 Task: Find connections with filter location Ngawi with filter topic #cybersecuritywith filter profile language German with filter current company Wieden + Kennedy with filter school Joydeep Roy University with filter industry Retail Art Dealers with filter service category Technical with filter keywords title Copywriter
Action: Mouse moved to (94, 45)
Screenshot: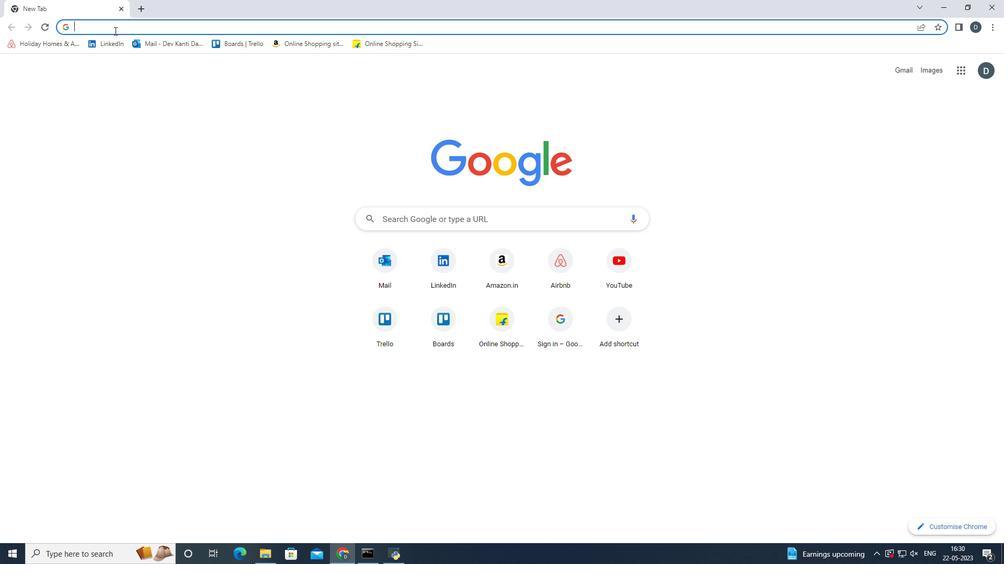 
Action: Mouse pressed left at (94, 45)
Screenshot: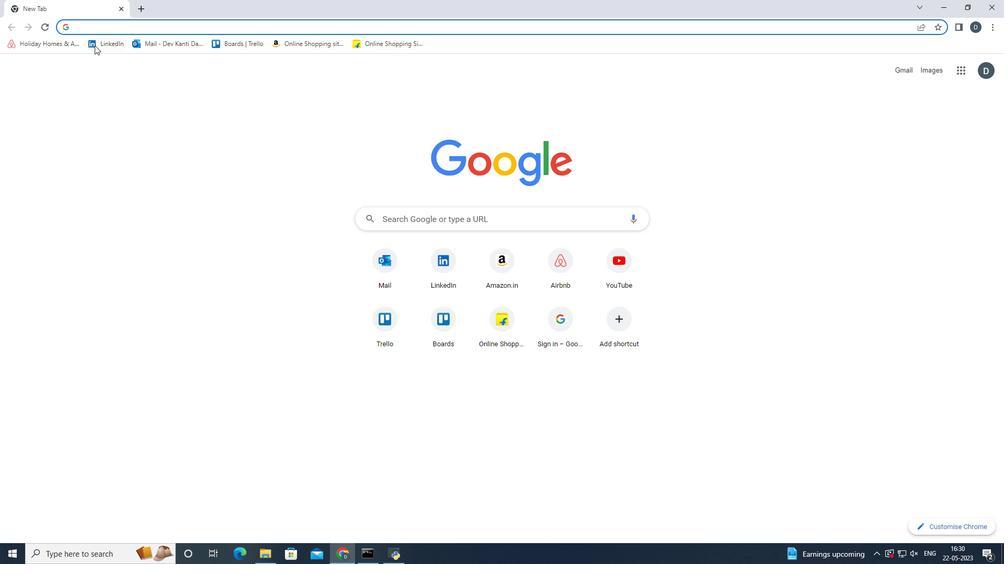 
Action: Mouse moved to (506, 66)
Screenshot: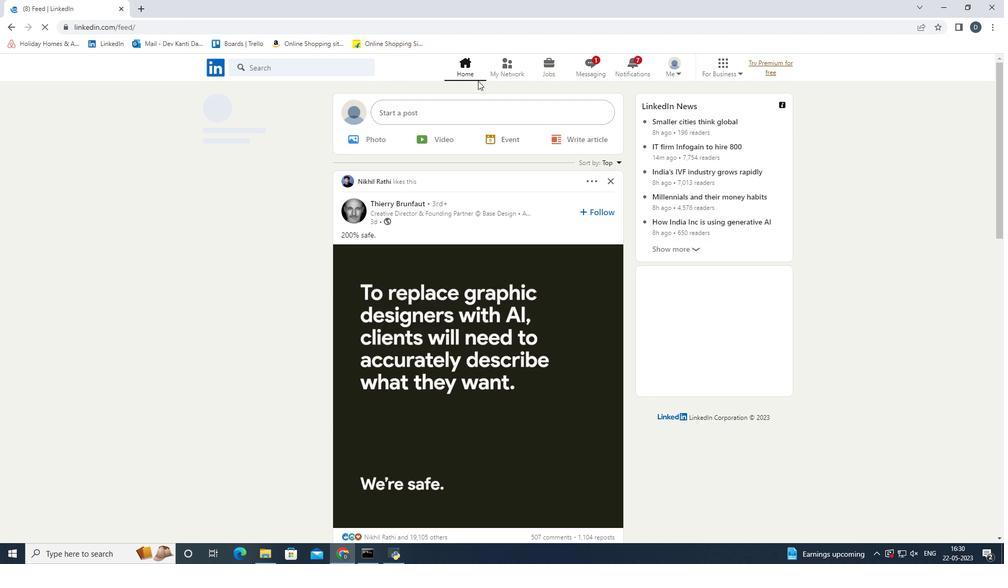 
Action: Mouse pressed left at (506, 66)
Screenshot: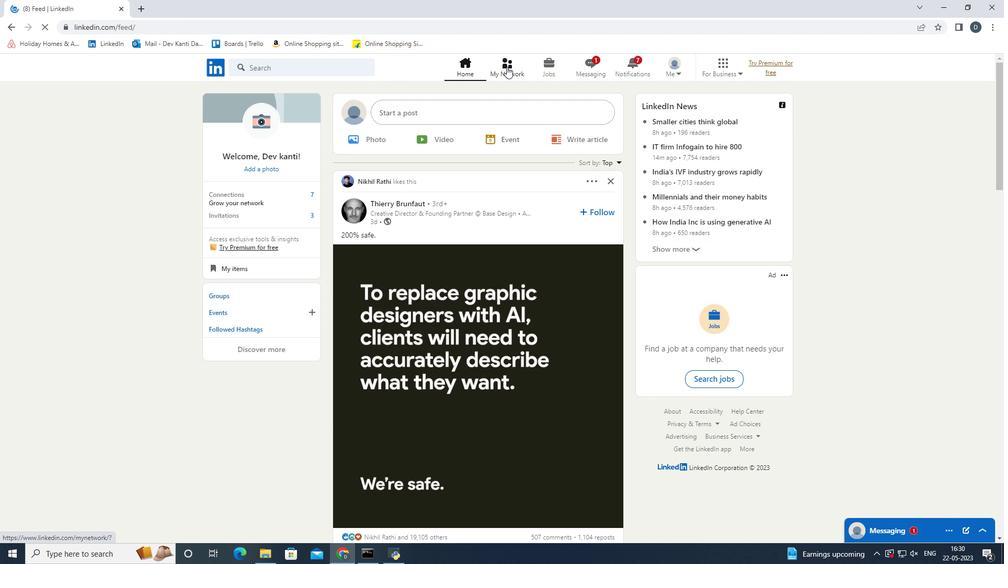 
Action: Mouse moved to (347, 122)
Screenshot: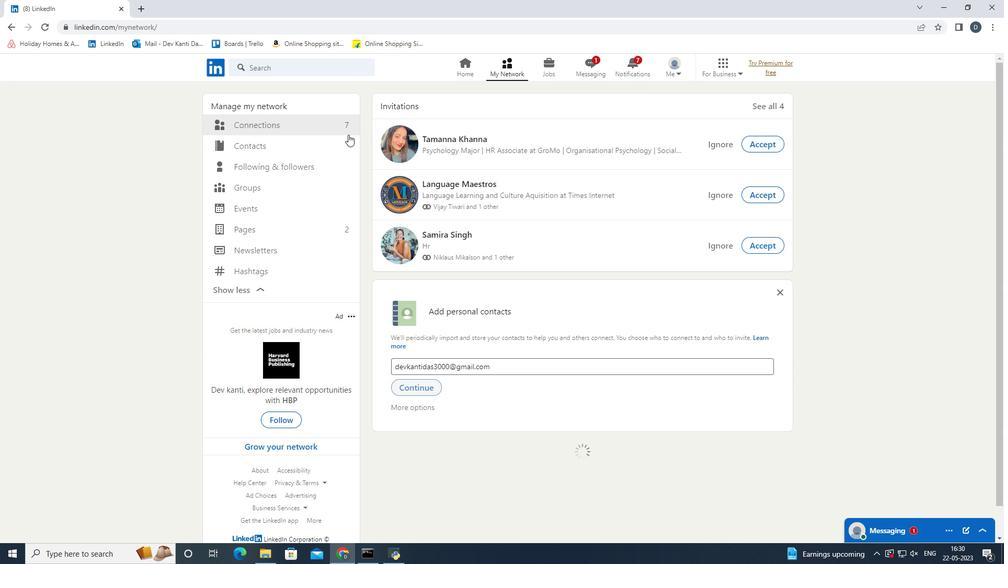
Action: Mouse pressed left at (347, 122)
Screenshot: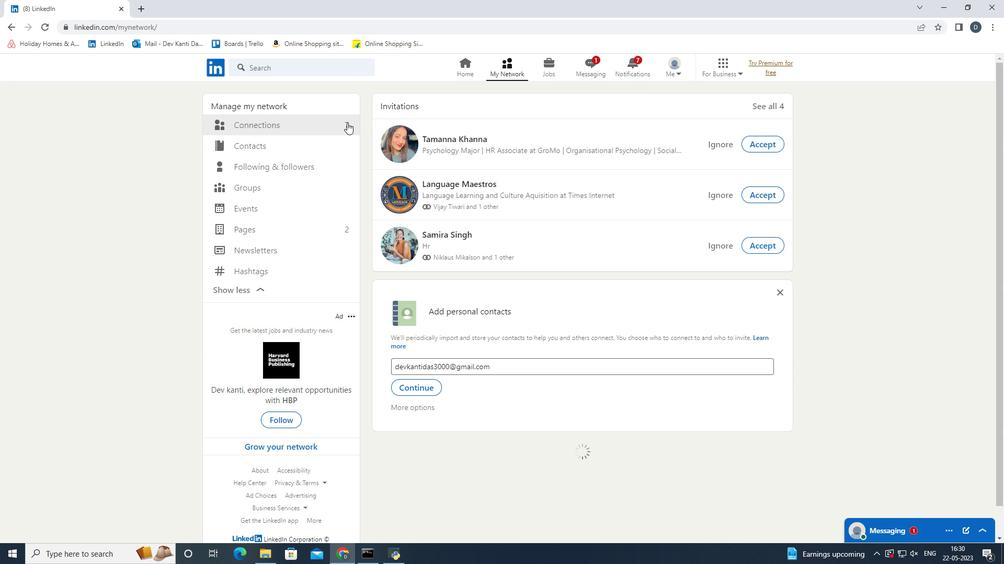 
Action: Mouse moved to (584, 127)
Screenshot: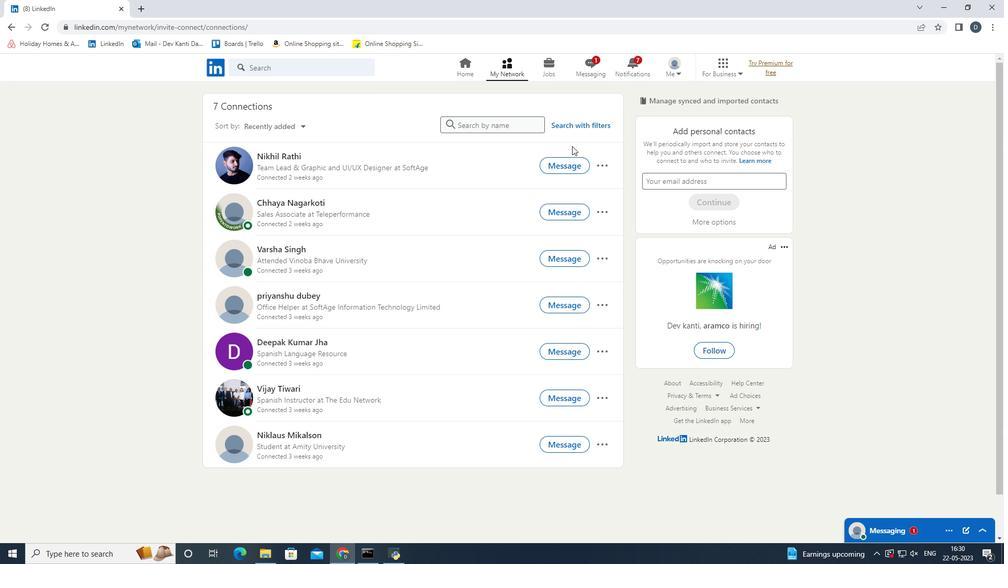 
Action: Mouse pressed left at (584, 127)
Screenshot: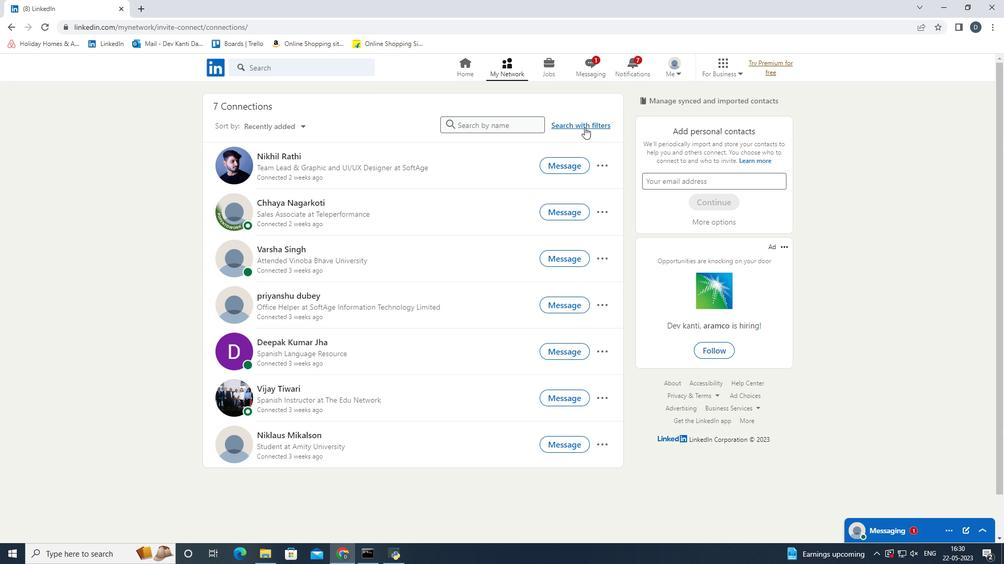
Action: Mouse moved to (530, 96)
Screenshot: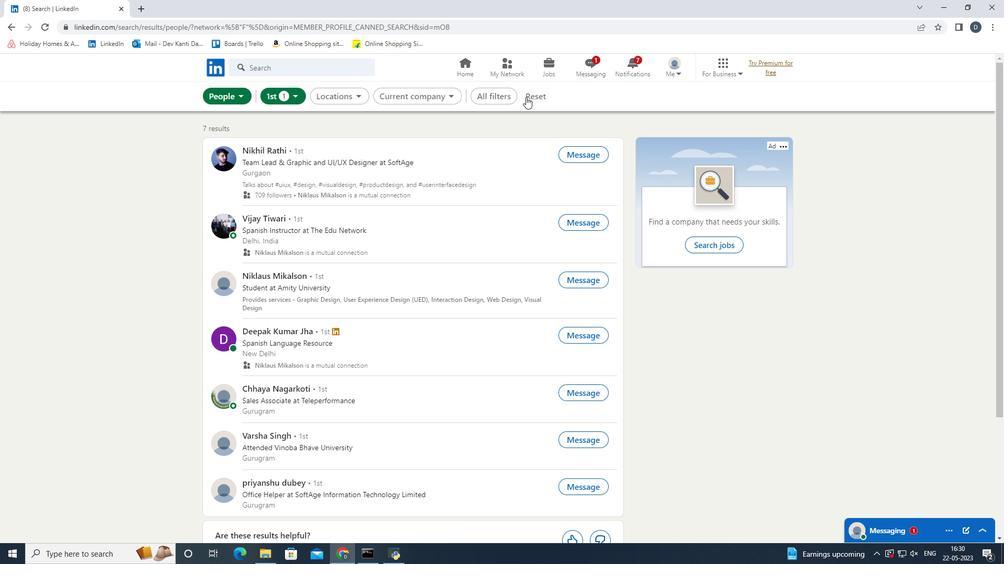 
Action: Mouse pressed left at (530, 96)
Screenshot: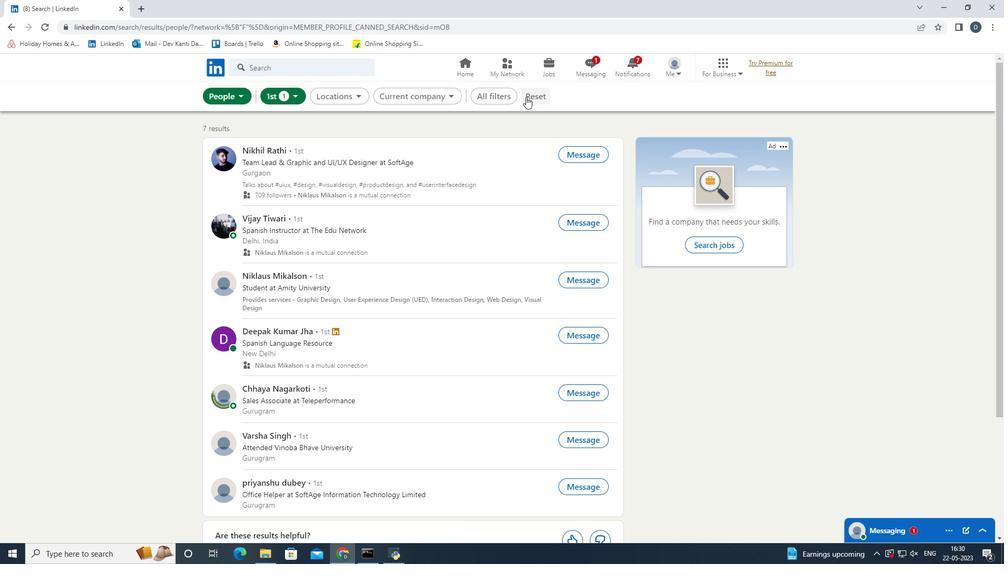 
Action: Mouse moved to (504, 98)
Screenshot: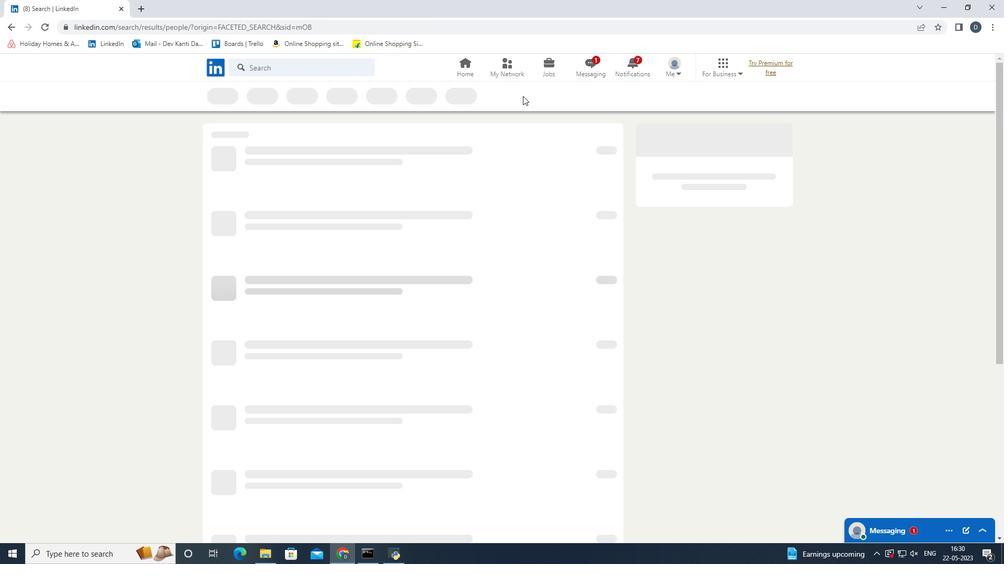 
Action: Mouse pressed left at (504, 98)
Screenshot: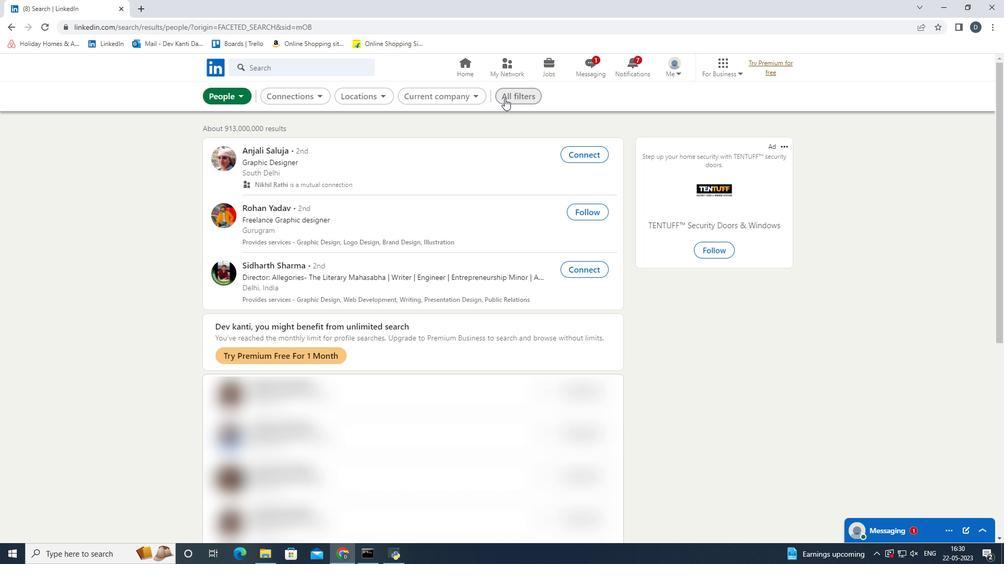 
Action: Mouse moved to (842, 266)
Screenshot: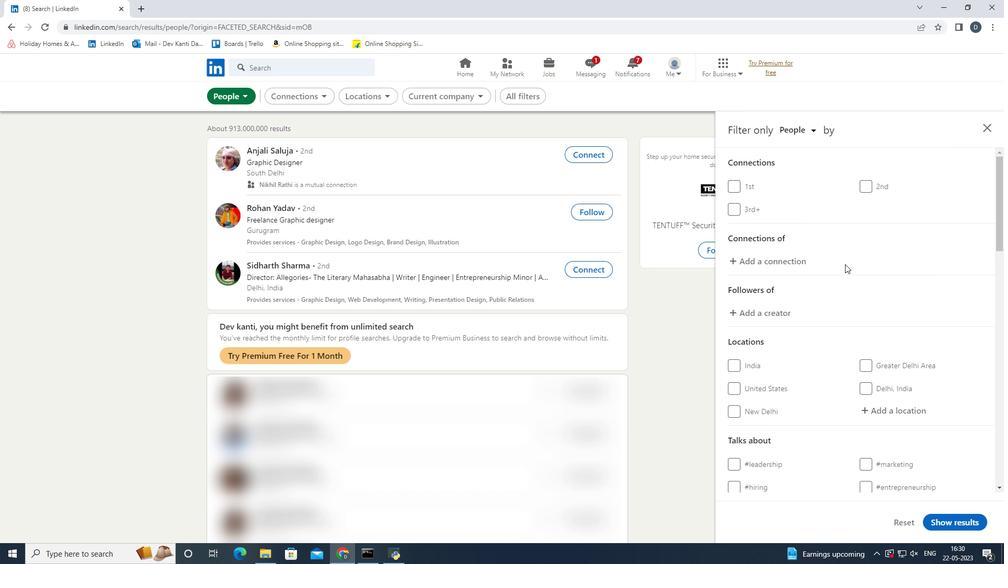 
Action: Mouse scrolled (842, 266) with delta (0, 0)
Screenshot: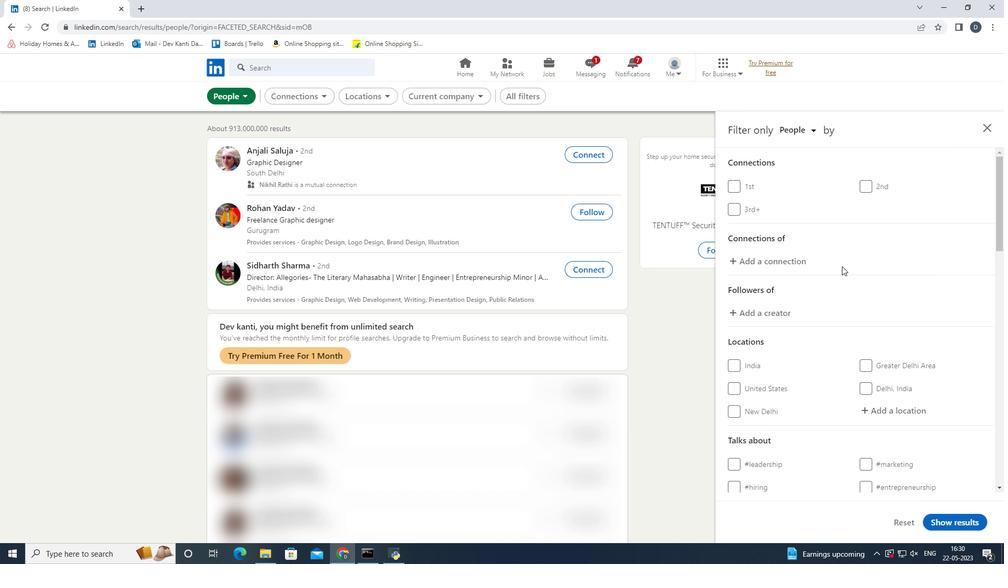 
Action: Mouse scrolled (842, 266) with delta (0, 0)
Screenshot: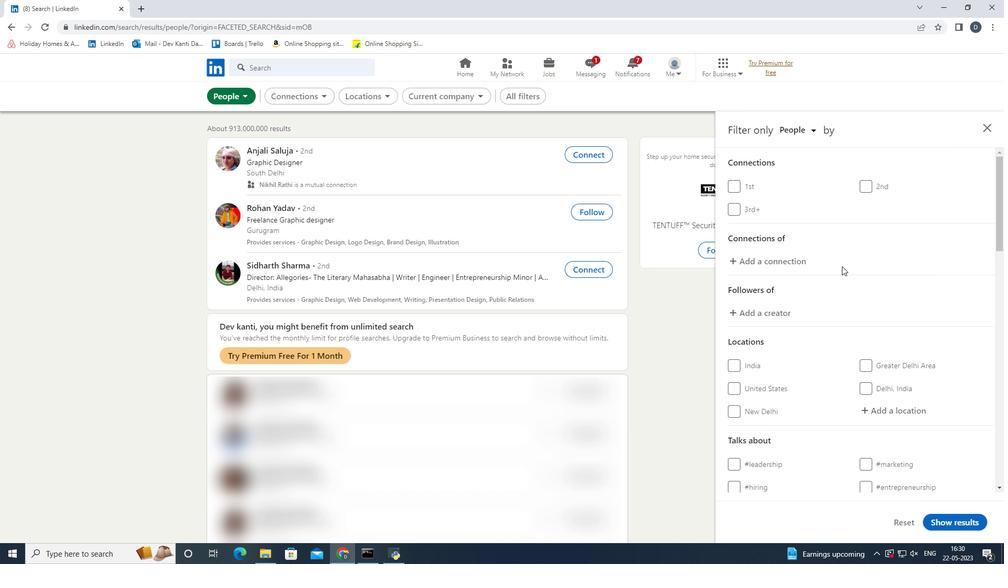 
Action: Mouse moved to (876, 301)
Screenshot: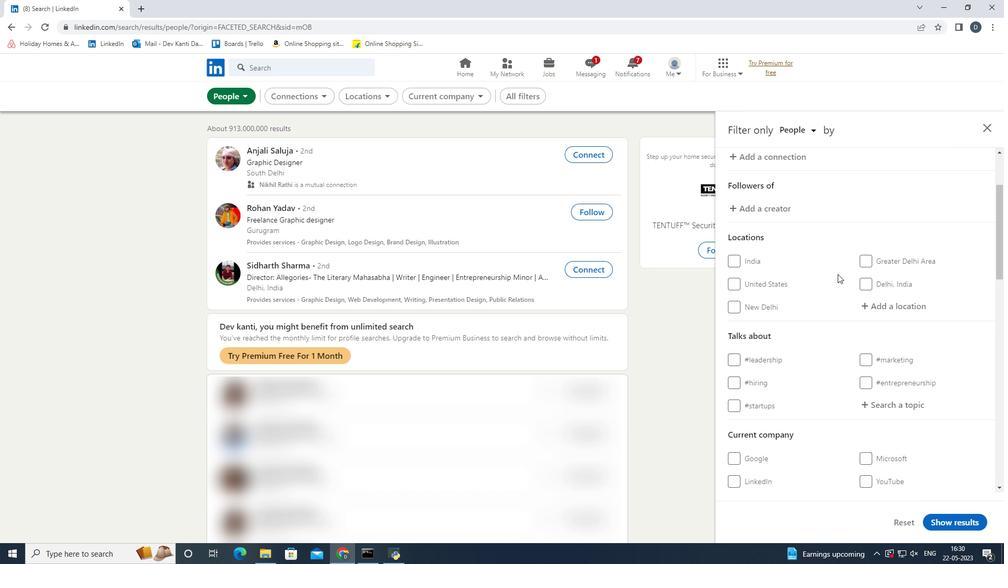 
Action: Mouse pressed left at (876, 301)
Screenshot: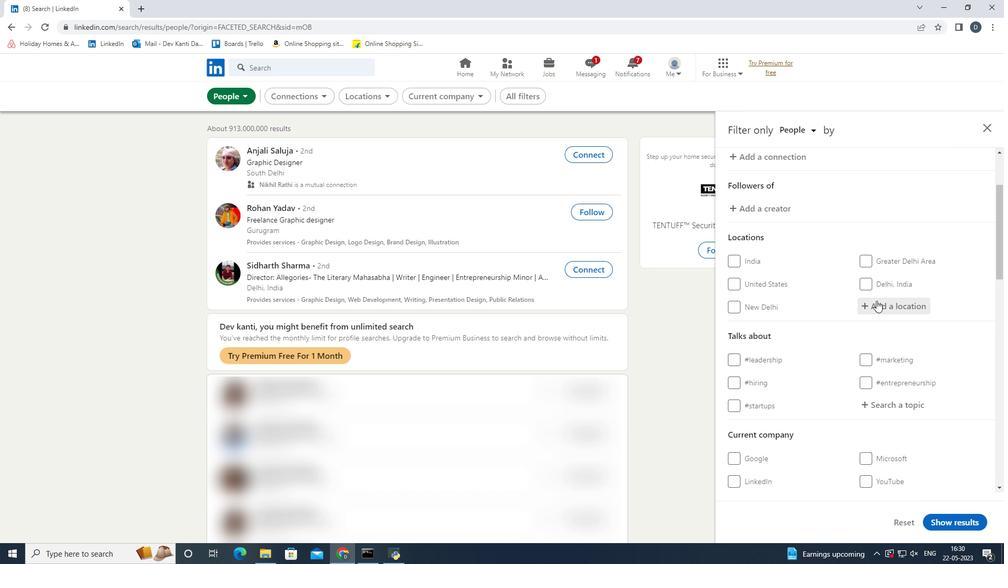 
Action: Key pressed <Key.shift>Ngawi
Screenshot: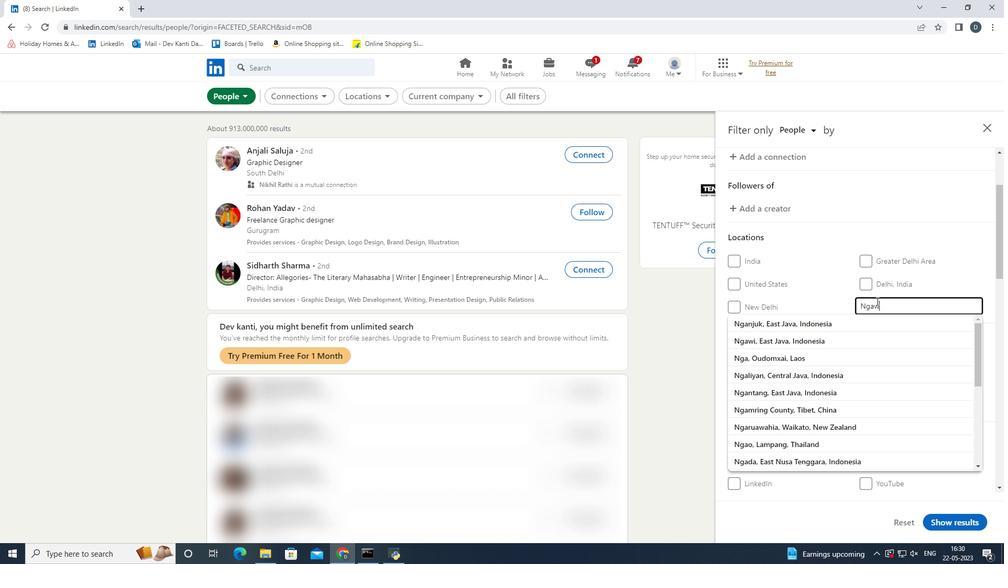 
Action: Mouse moved to (866, 319)
Screenshot: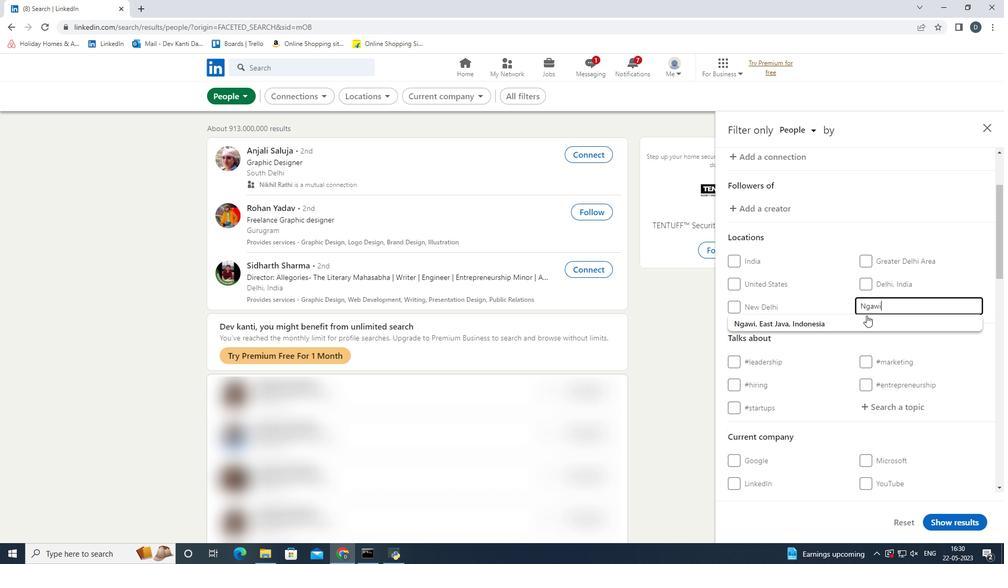 
Action: Mouse pressed left at (866, 319)
Screenshot: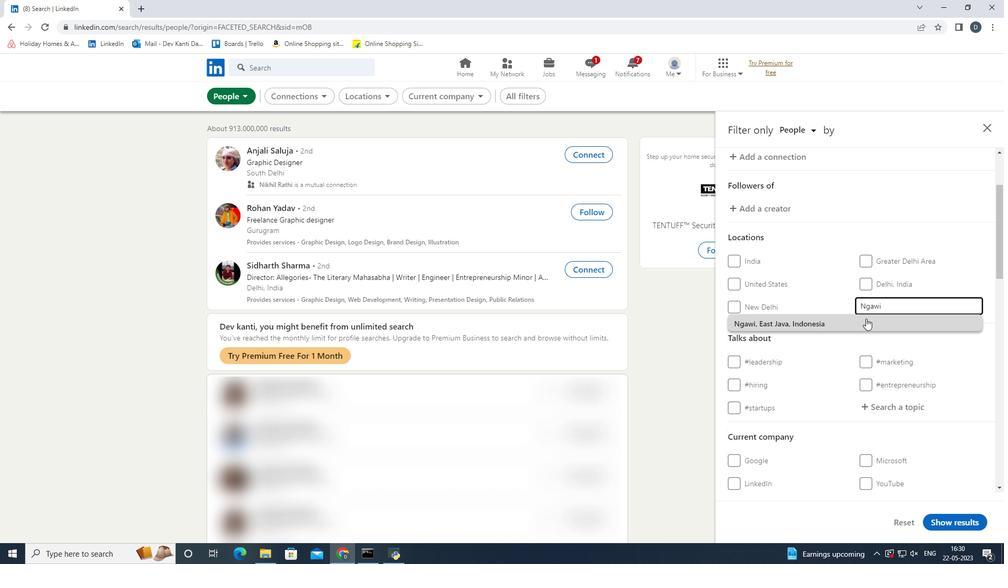 
Action: Mouse moved to (866, 322)
Screenshot: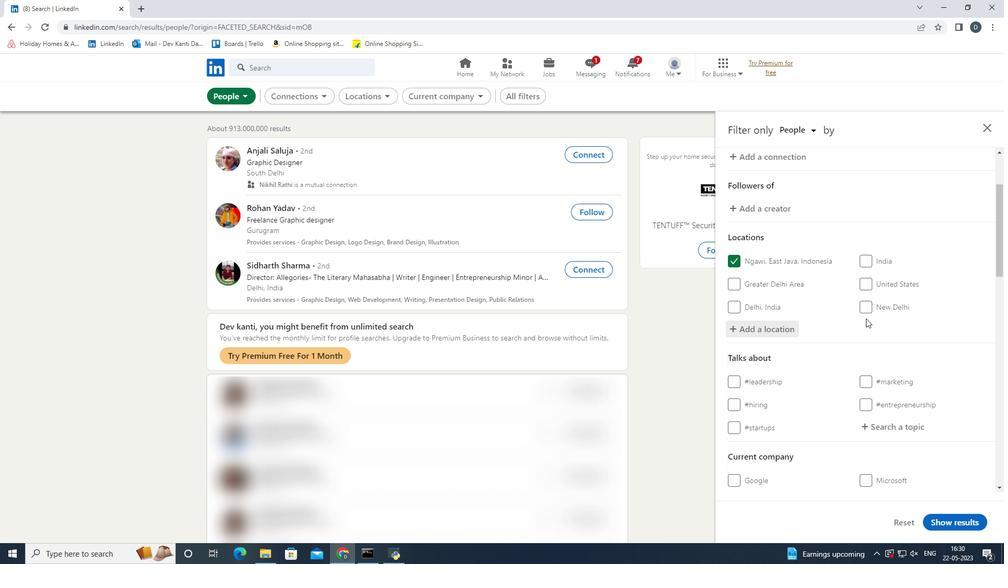 
Action: Mouse scrolled (866, 322) with delta (0, 0)
Screenshot: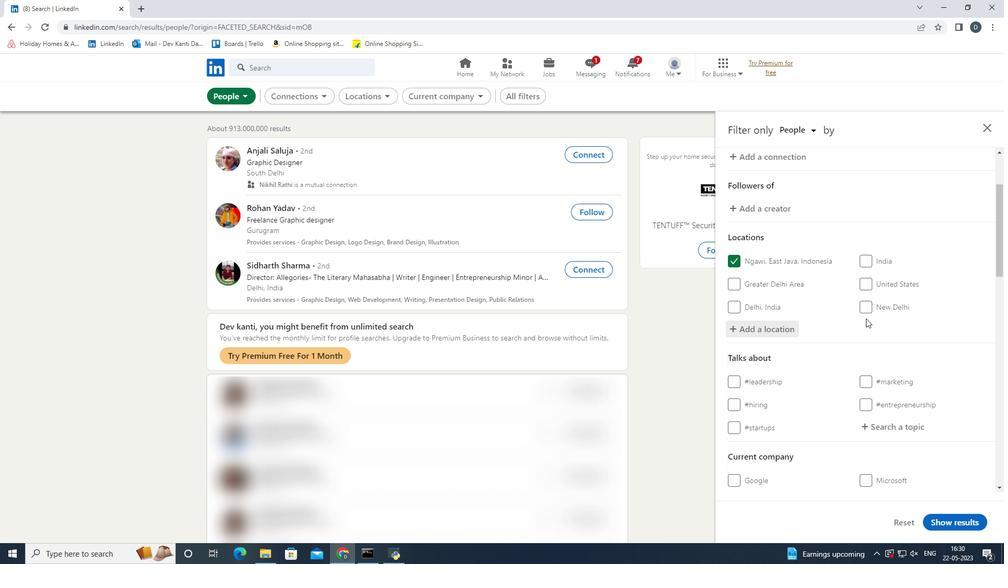
Action: Mouse scrolled (866, 322) with delta (0, 0)
Screenshot: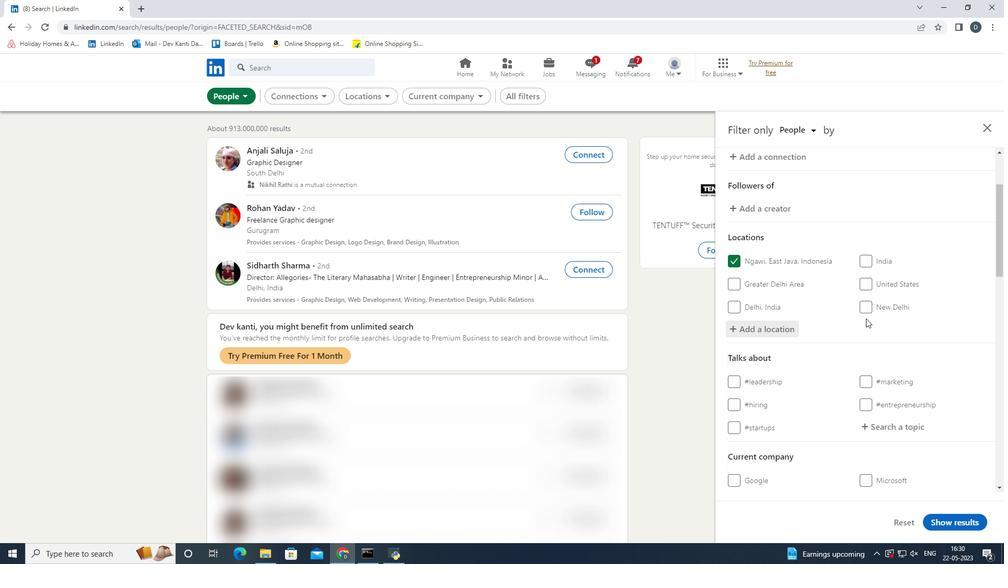 
Action: Mouse moved to (876, 322)
Screenshot: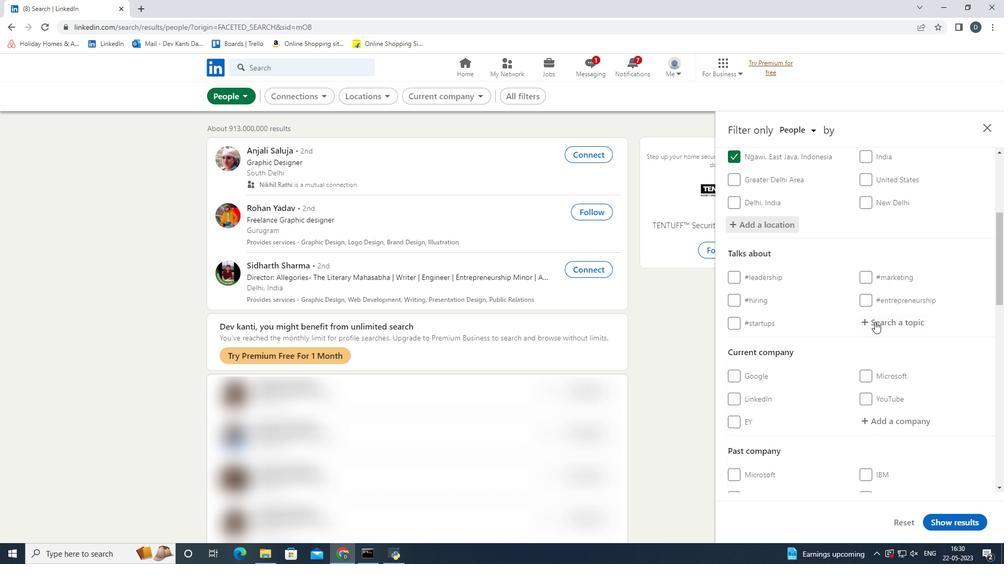 
Action: Mouse pressed left at (876, 322)
Screenshot: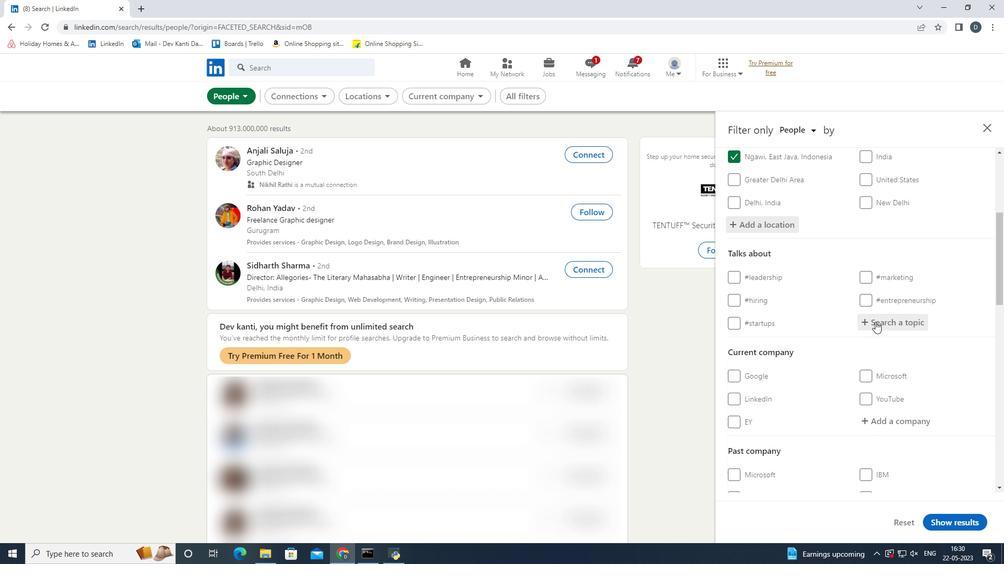 
Action: Key pressed cybersecurity
Screenshot: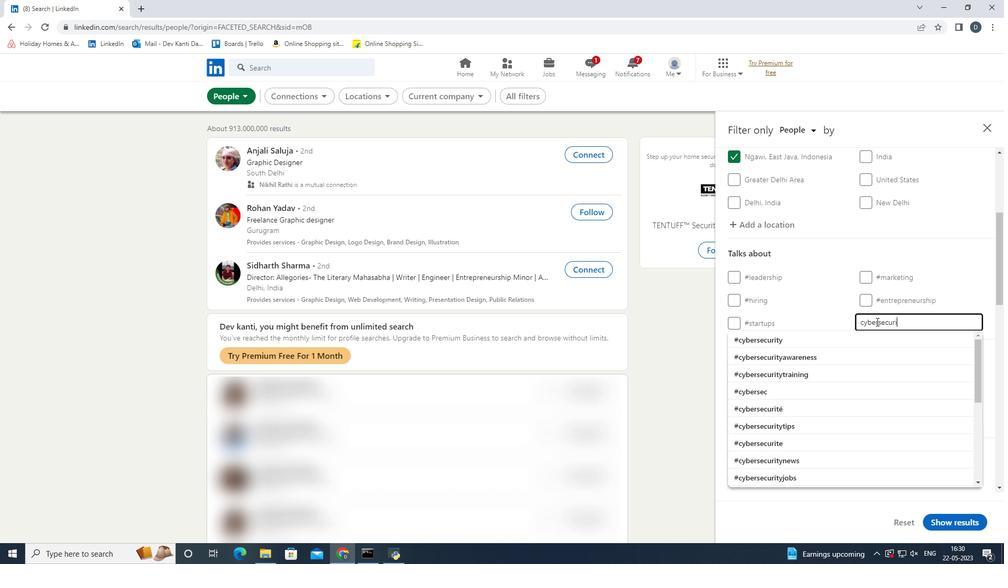 
Action: Mouse moved to (824, 333)
Screenshot: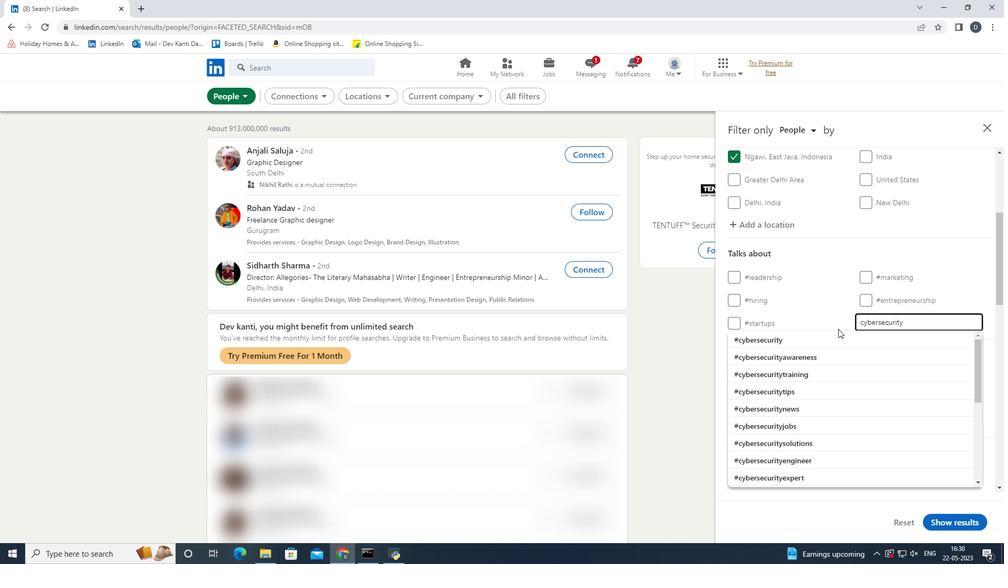 
Action: Mouse pressed left at (824, 333)
Screenshot: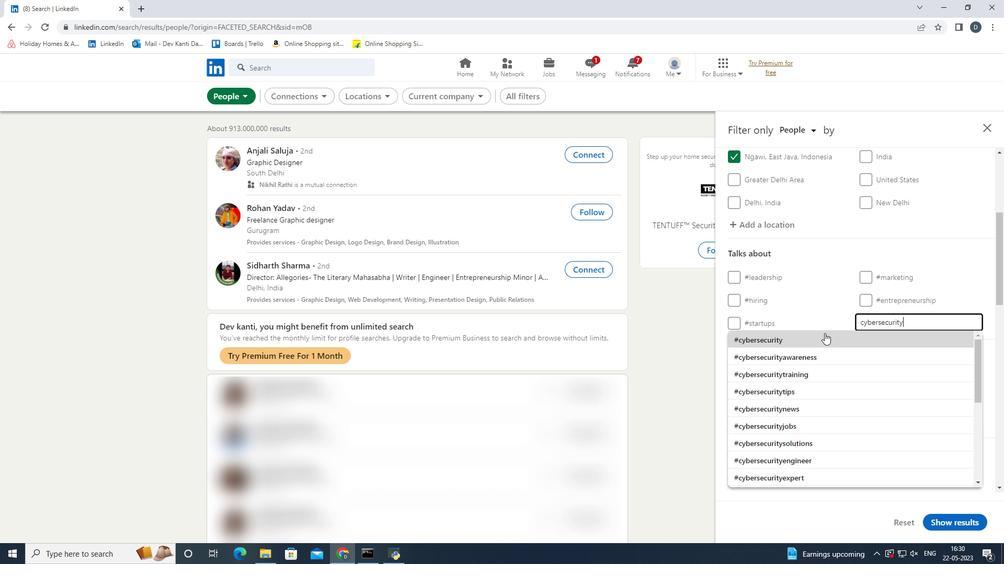 
Action: Mouse scrolled (824, 333) with delta (0, 0)
Screenshot: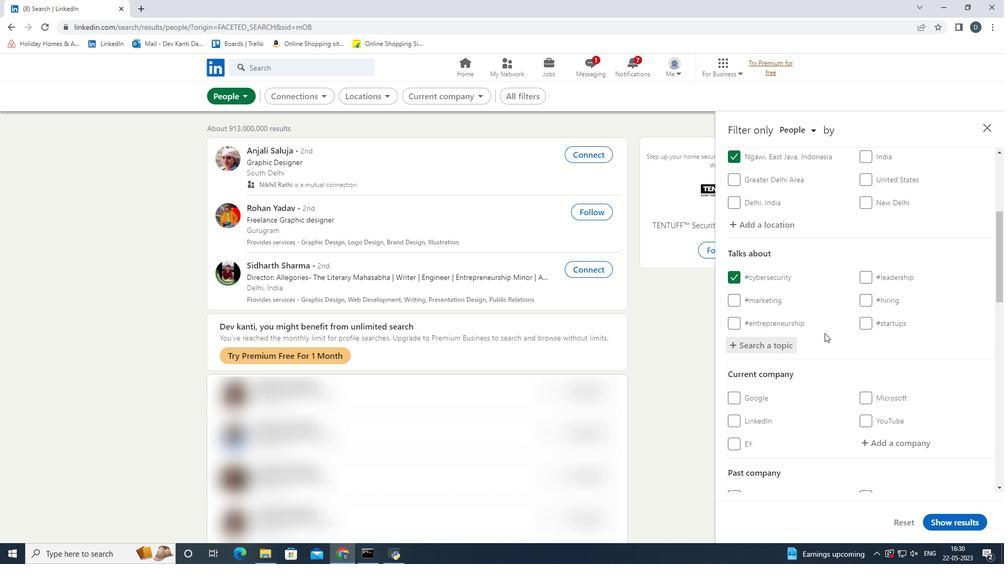 
Action: Mouse scrolled (824, 333) with delta (0, 0)
Screenshot: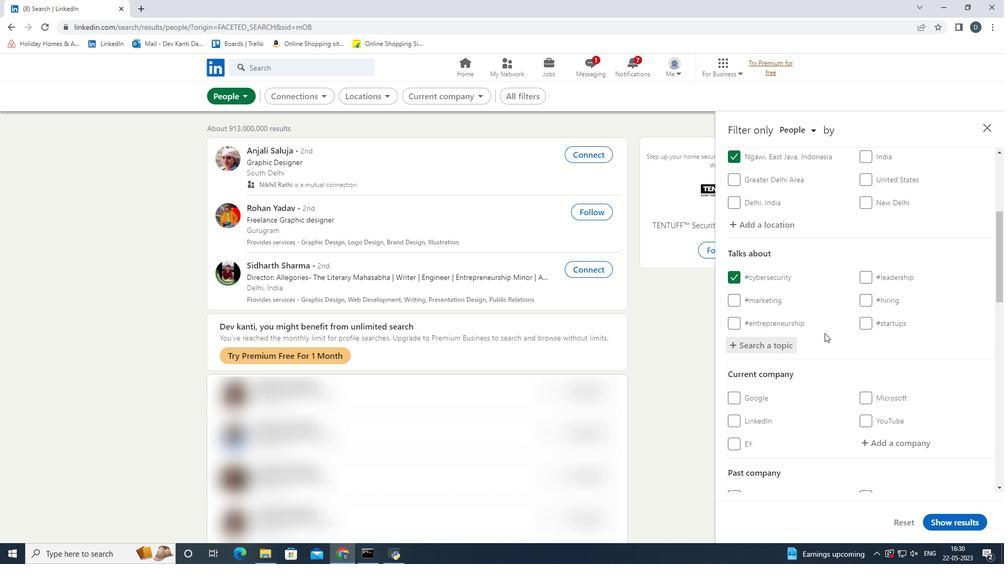 
Action: Mouse scrolled (824, 333) with delta (0, 0)
Screenshot: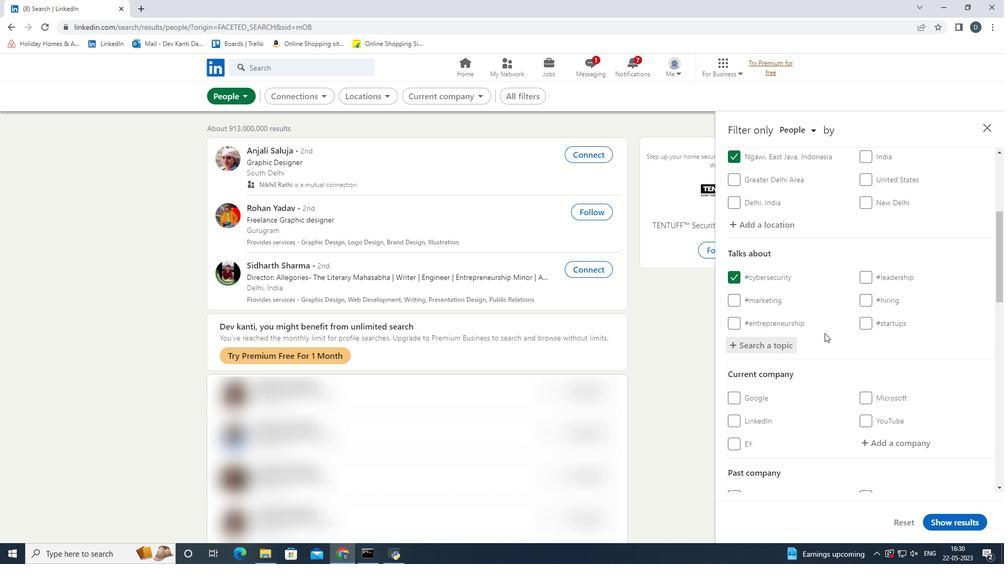 
Action: Mouse scrolled (824, 333) with delta (0, 0)
Screenshot: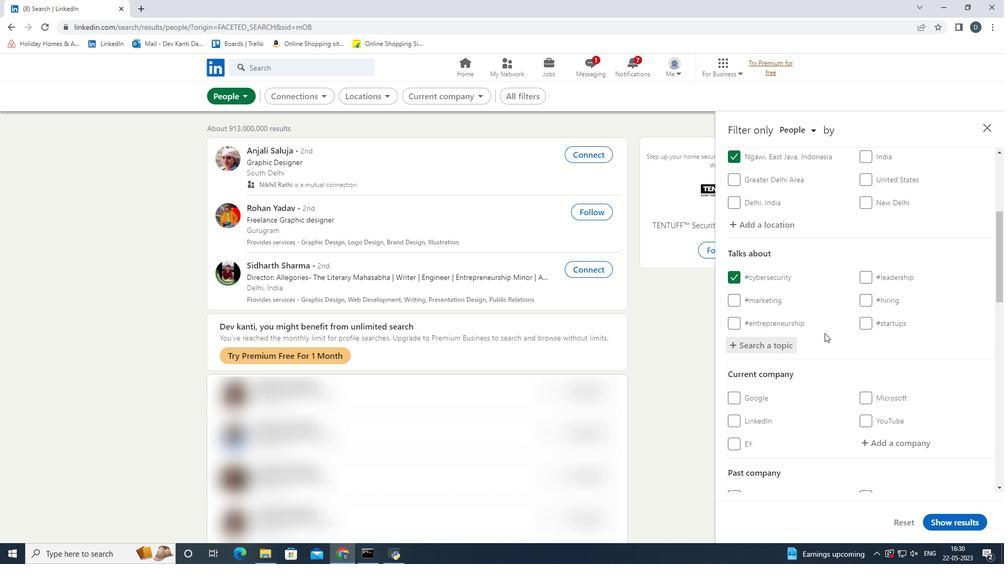 
Action: Mouse scrolled (824, 333) with delta (0, 0)
Screenshot: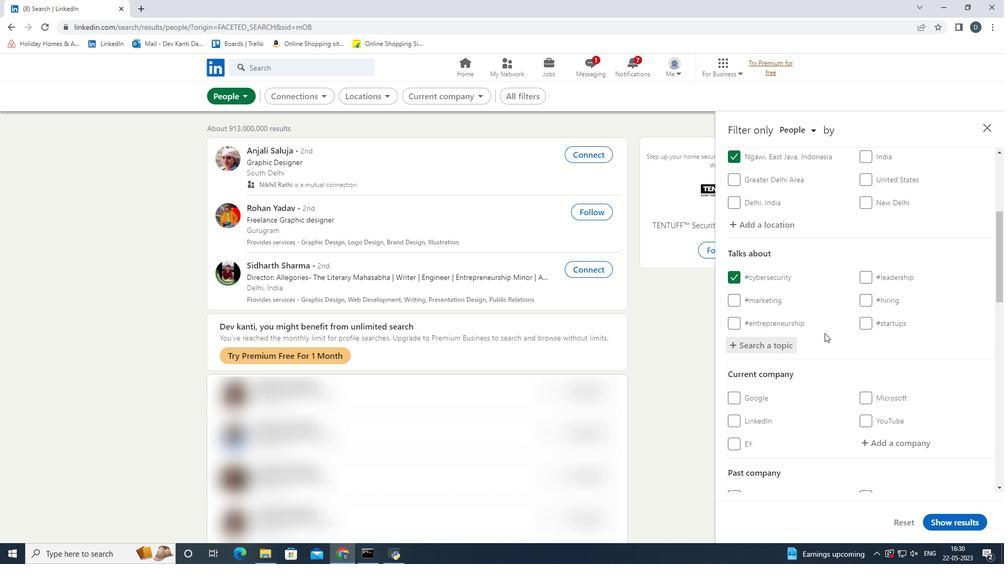 
Action: Mouse scrolled (824, 333) with delta (0, 0)
Screenshot: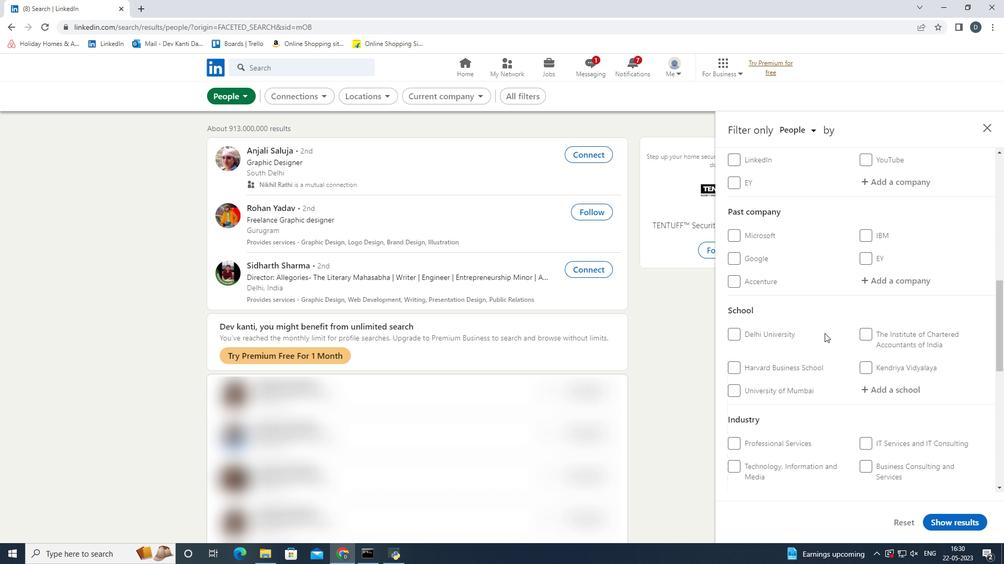 
Action: Mouse scrolled (824, 333) with delta (0, 0)
Screenshot: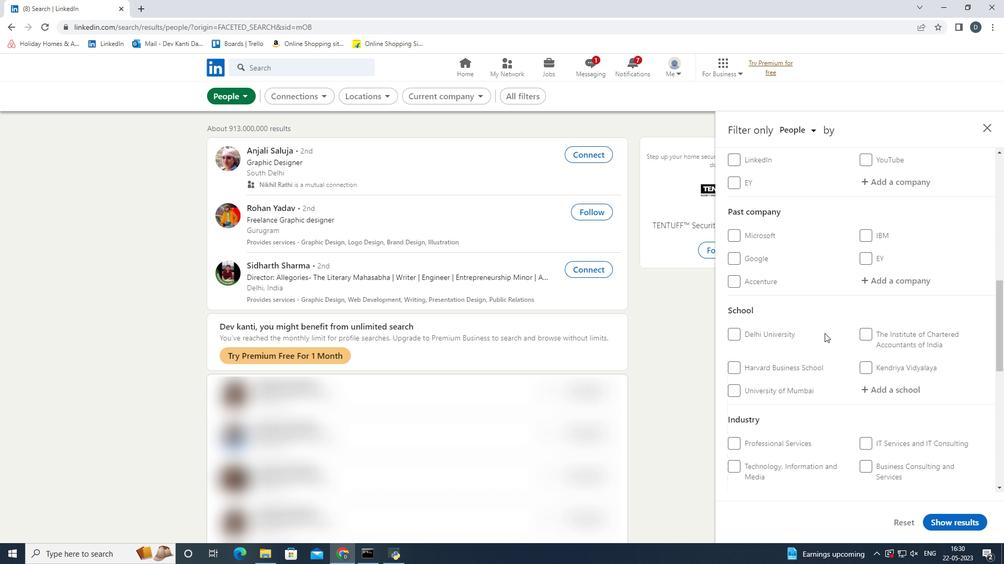 
Action: Mouse scrolled (824, 333) with delta (0, 0)
Screenshot: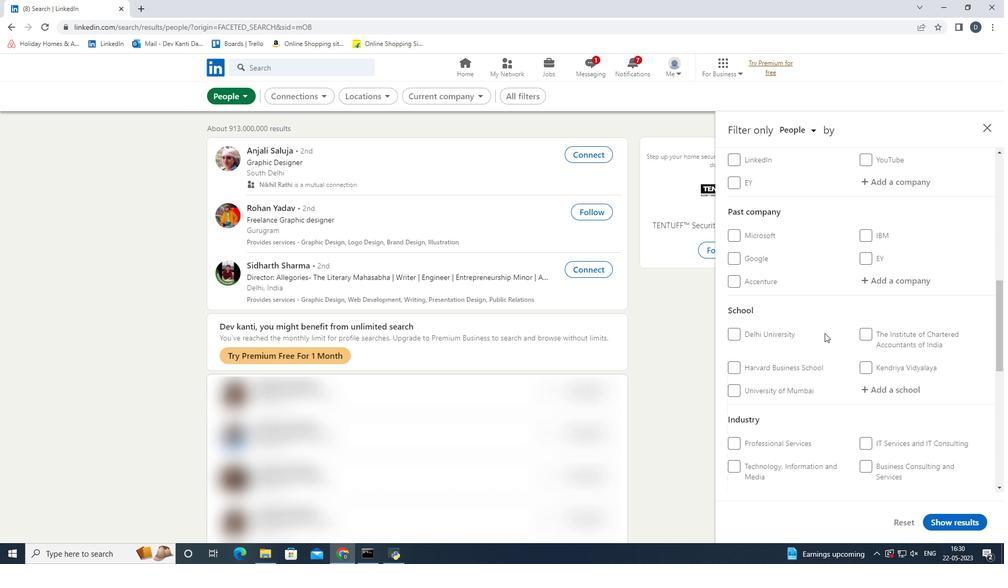 
Action: Mouse scrolled (824, 333) with delta (0, 0)
Screenshot: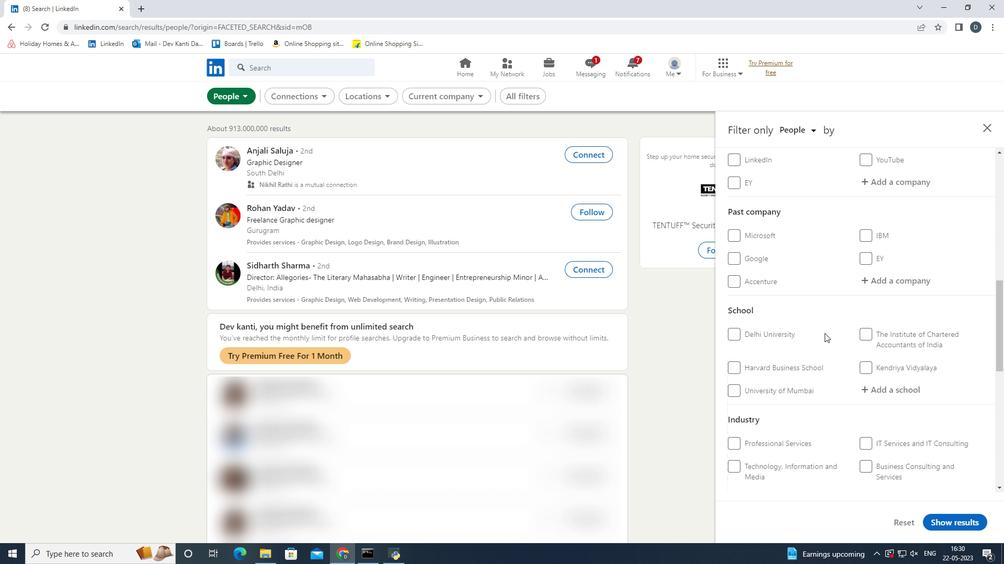 
Action: Mouse scrolled (824, 333) with delta (0, 0)
Screenshot: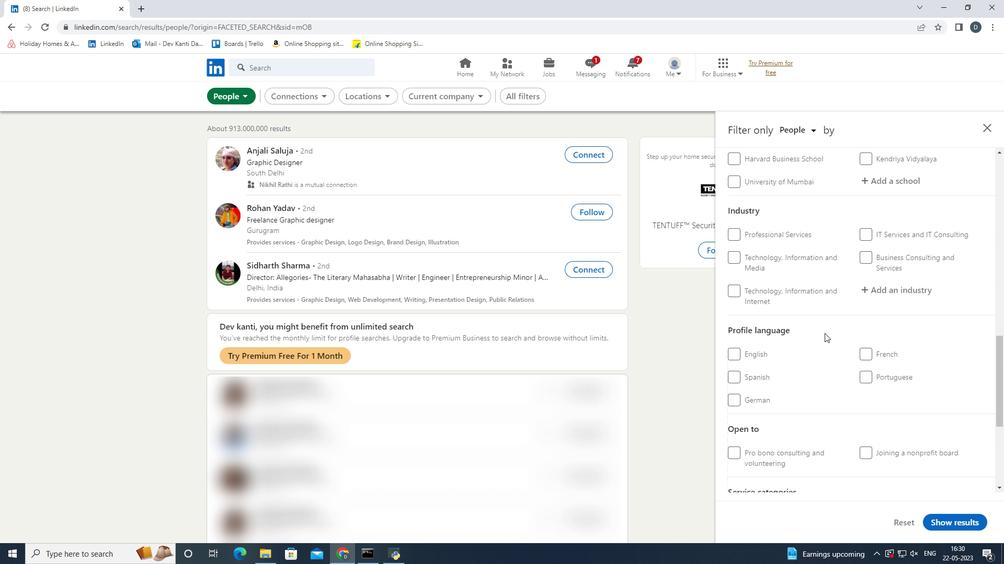 
Action: Mouse scrolled (824, 333) with delta (0, 0)
Screenshot: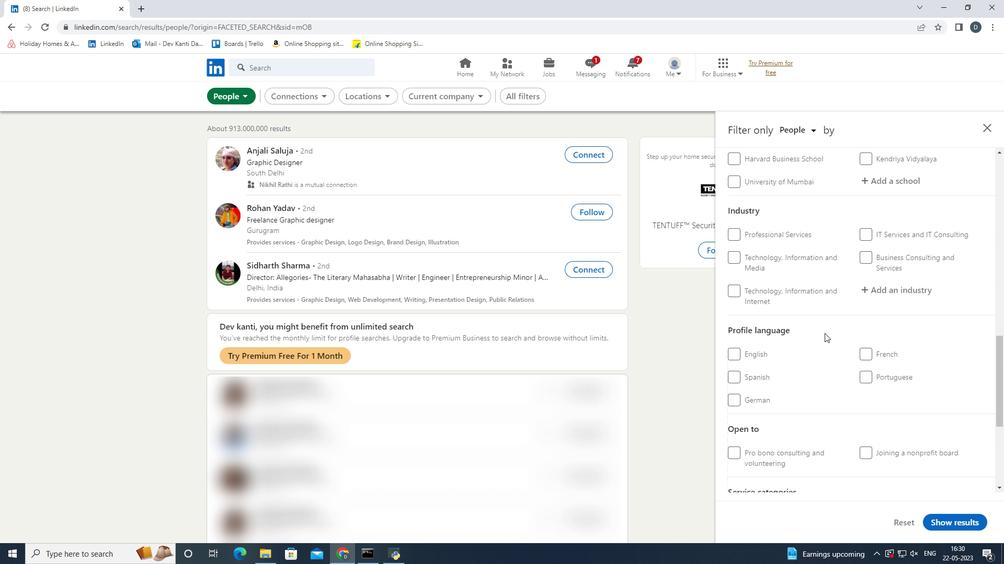 
Action: Mouse moved to (753, 296)
Screenshot: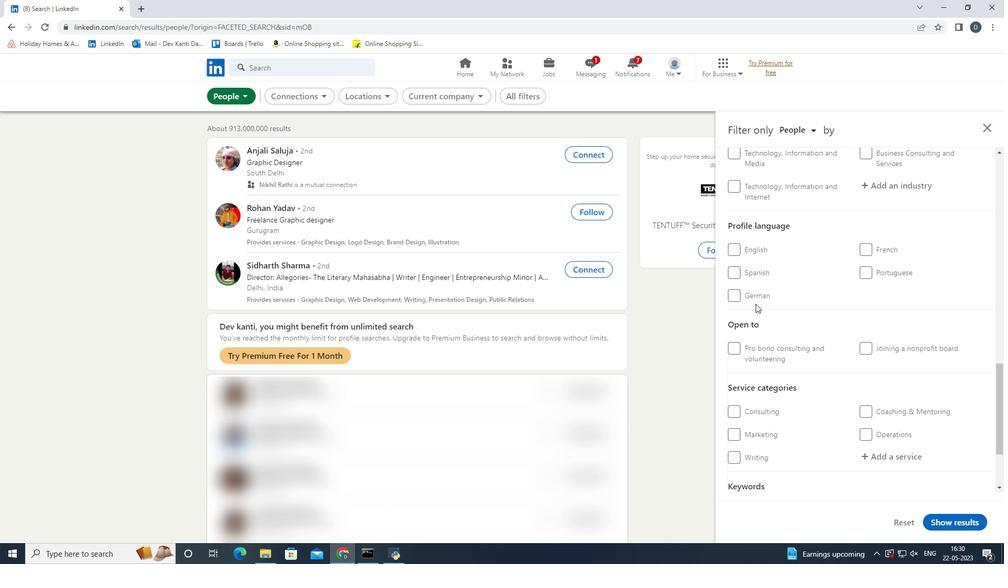 
Action: Mouse pressed left at (753, 296)
Screenshot: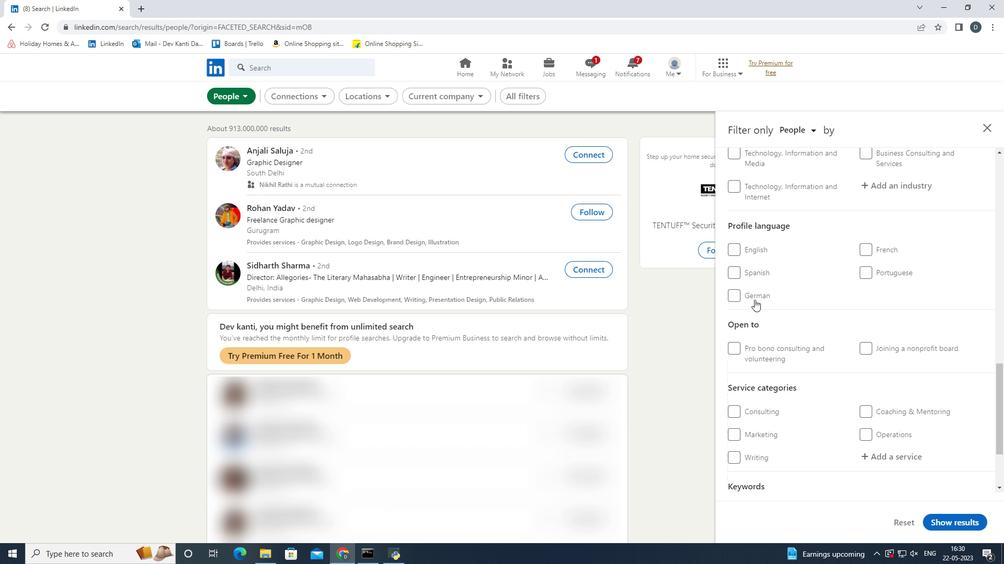 
Action: Mouse moved to (849, 341)
Screenshot: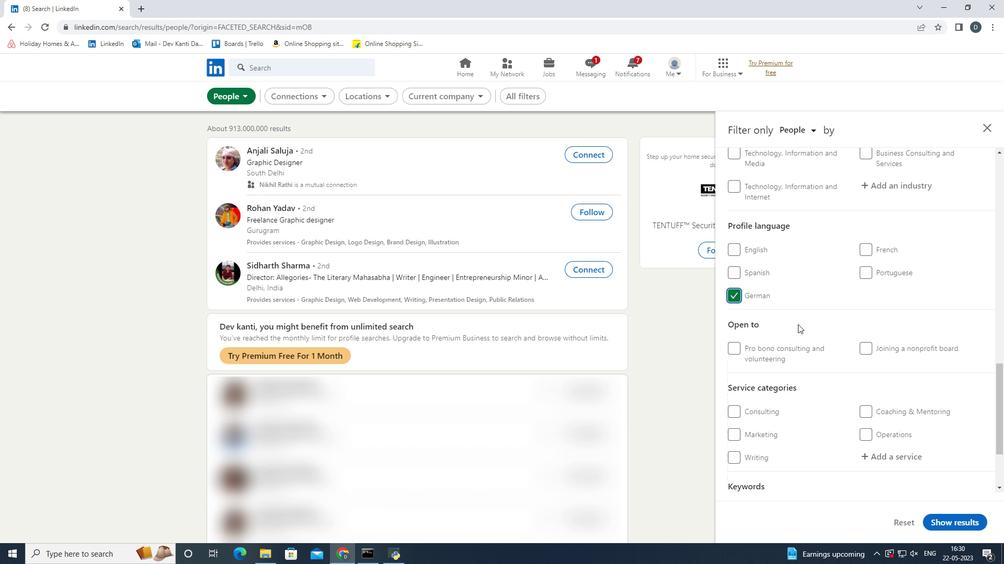 
Action: Mouse scrolled (849, 342) with delta (0, 0)
Screenshot: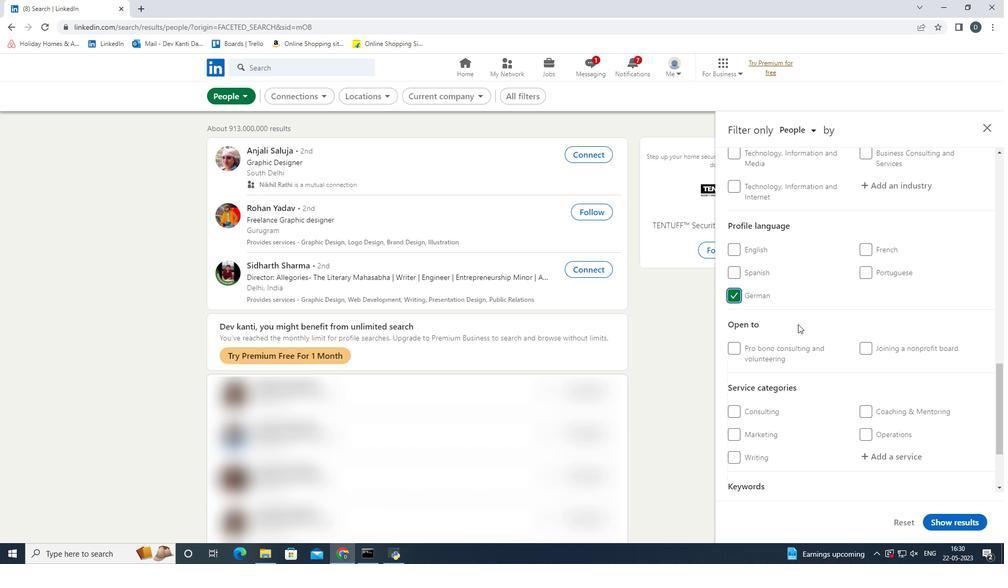 
Action: Mouse scrolled (849, 342) with delta (0, 0)
Screenshot: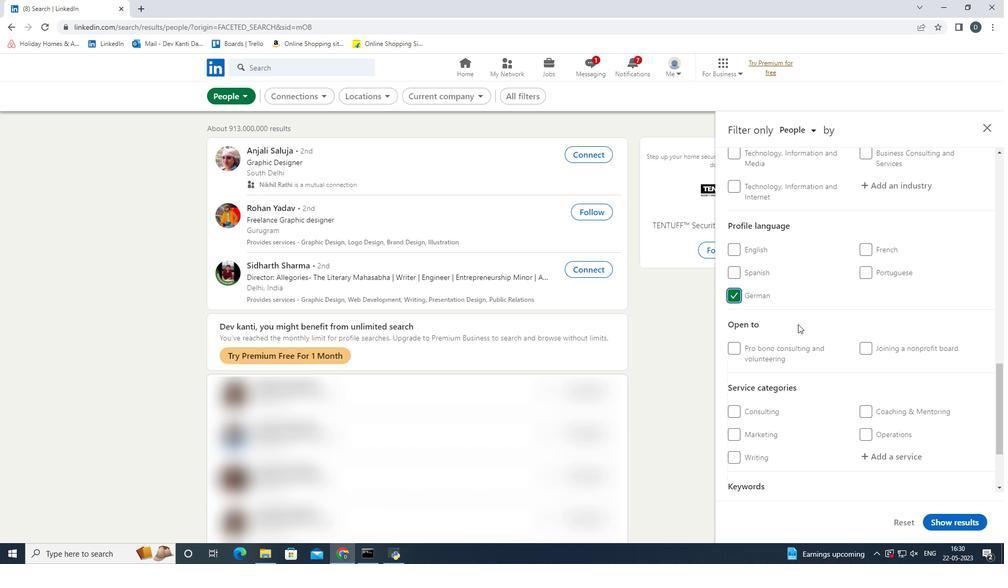 
Action: Mouse scrolled (849, 342) with delta (0, 0)
Screenshot: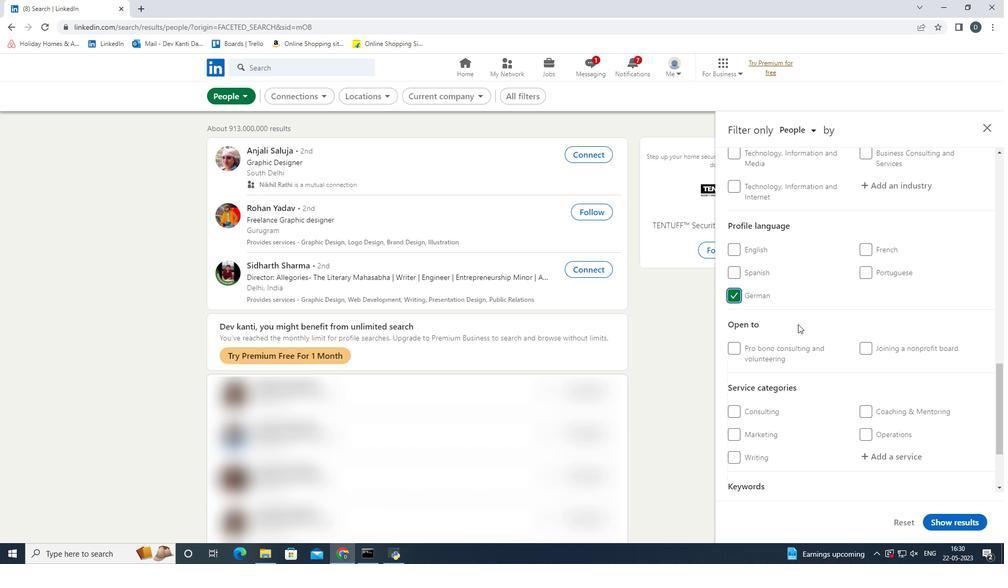 
Action: Mouse scrolled (849, 342) with delta (0, 0)
Screenshot: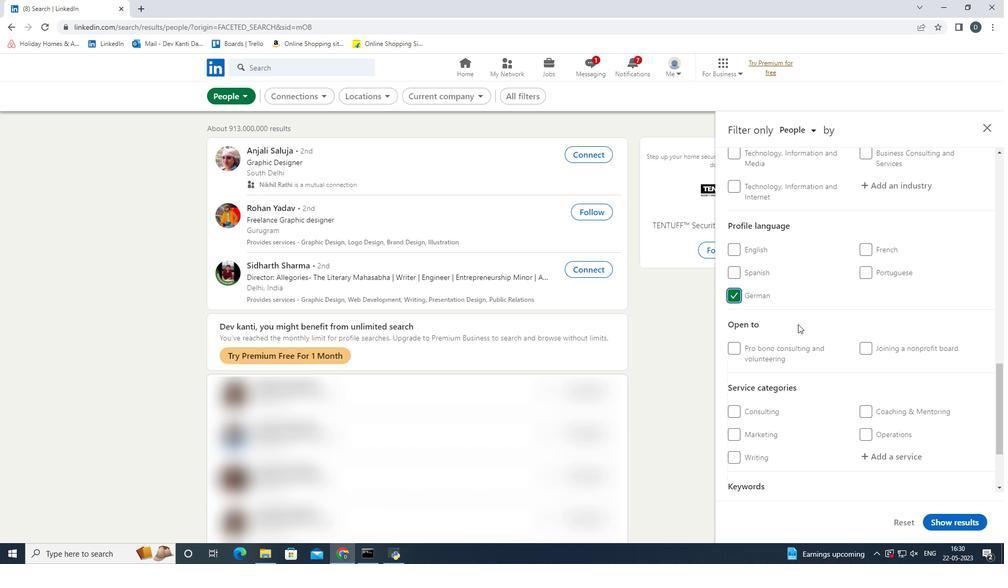 
Action: Mouse scrolled (849, 342) with delta (0, 0)
Screenshot: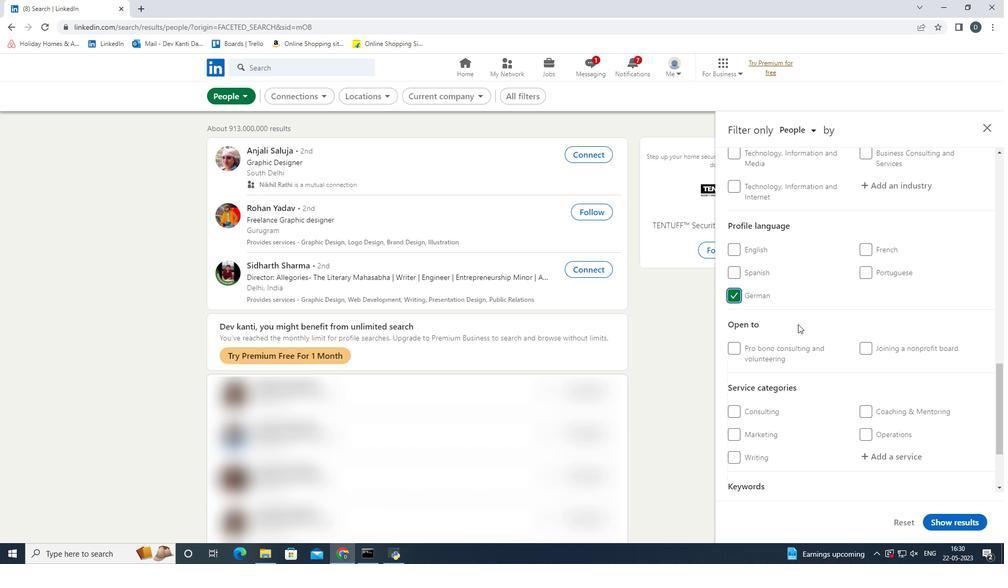 
Action: Mouse scrolled (849, 342) with delta (0, 0)
Screenshot: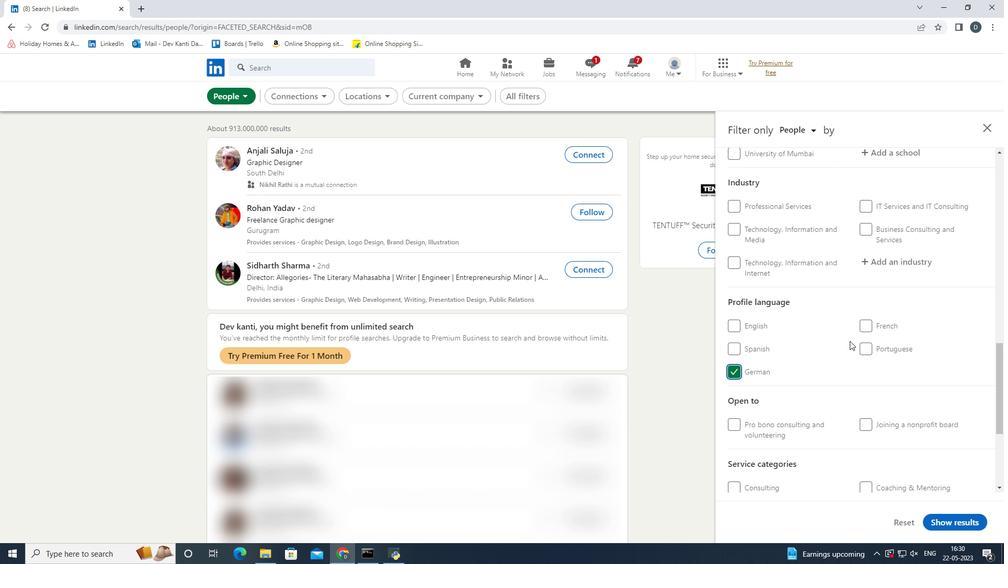 
Action: Mouse scrolled (849, 342) with delta (0, 0)
Screenshot: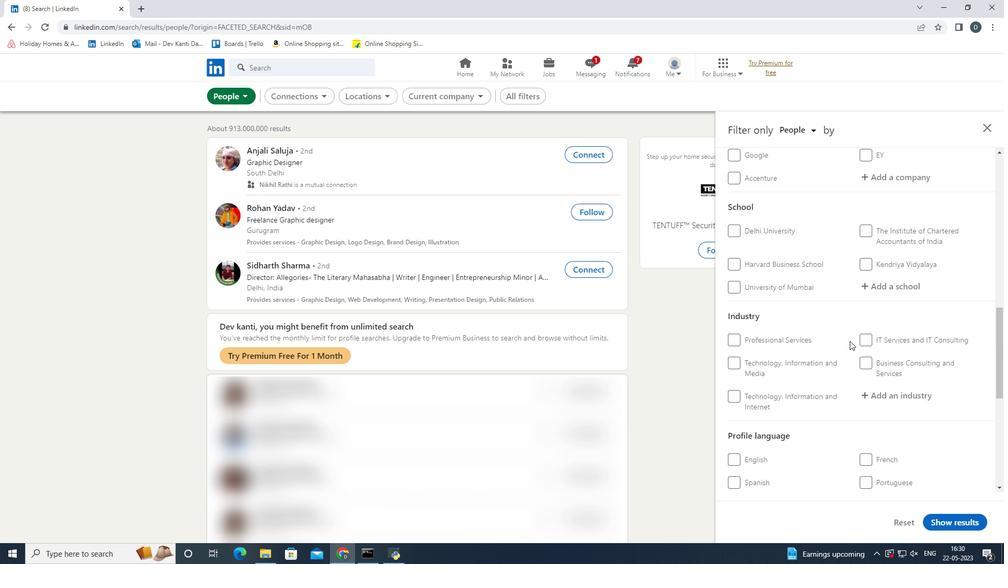 
Action: Mouse moved to (858, 332)
Screenshot: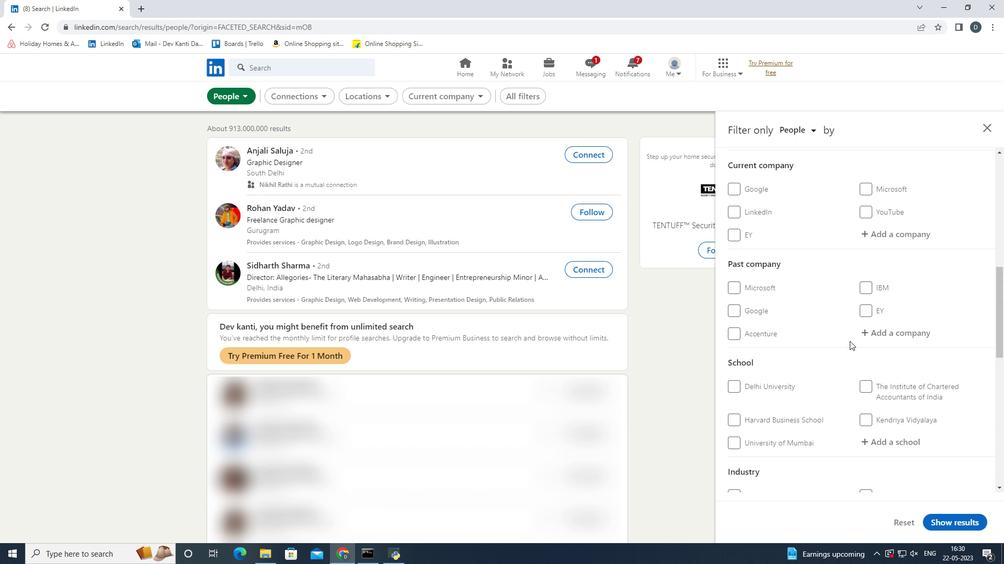 
Action: Mouse scrolled (858, 332) with delta (0, 0)
Screenshot: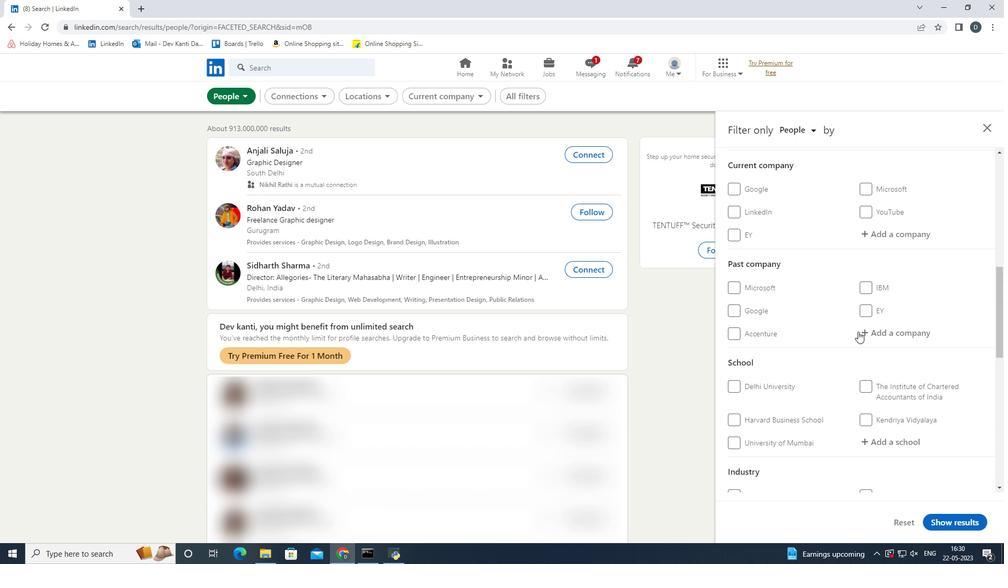 
Action: Mouse scrolled (858, 332) with delta (0, 0)
Screenshot: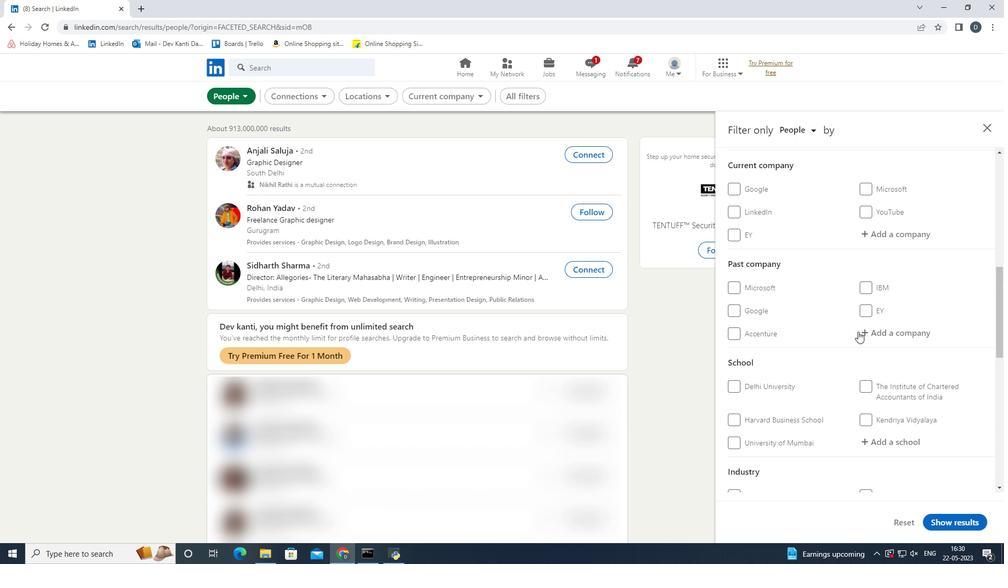 
Action: Mouse moved to (882, 332)
Screenshot: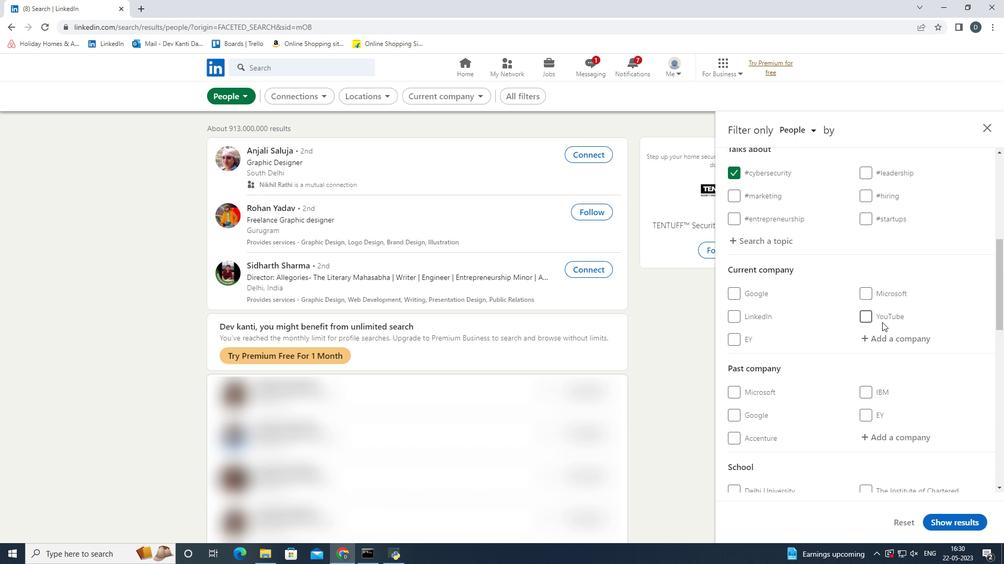 
Action: Mouse pressed left at (882, 332)
Screenshot: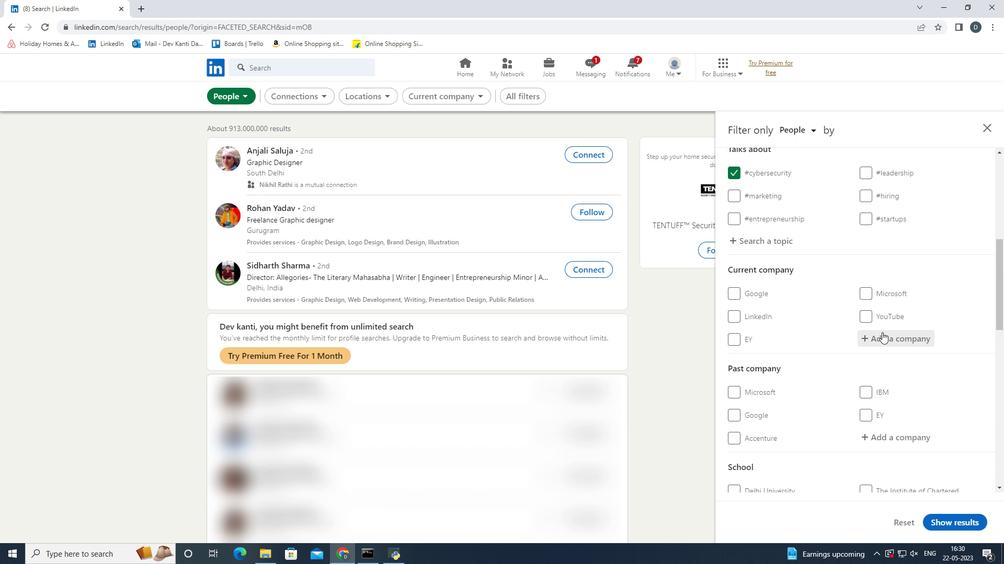 
Action: Key pressed <Key.shift><Key.shift><Key.shift><Key.shift><Key.shift><Key.shift><Key.shift><Key.shift><Key.shift><Key.shift><Key.shift><Key.shift><Key.shift><Key.shift><Key.shift><Key.shift><Key.shift><Key.shift><Key.shift><Key.shift><Key.shift><Key.shift>Wieden
Screenshot: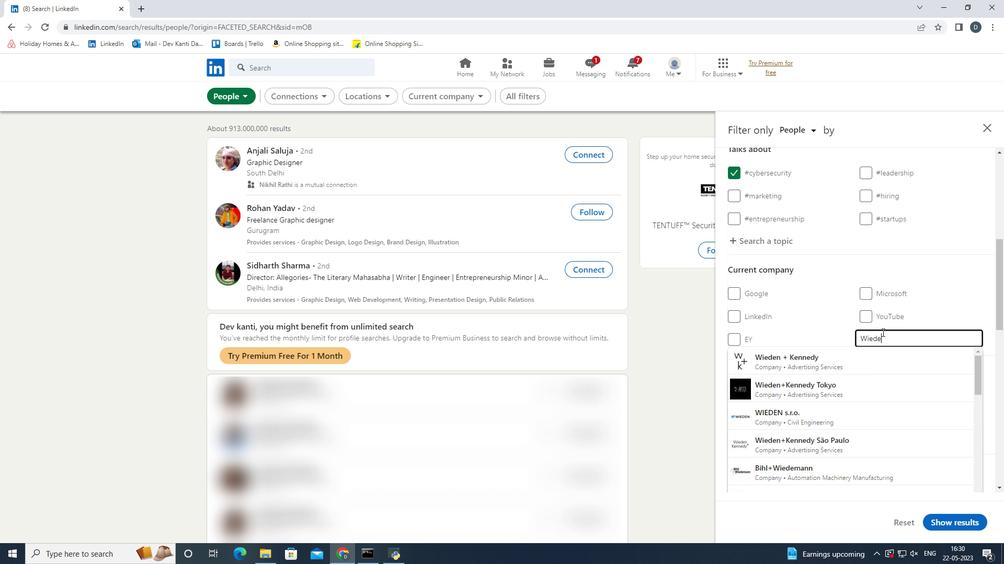 
Action: Mouse moved to (853, 365)
Screenshot: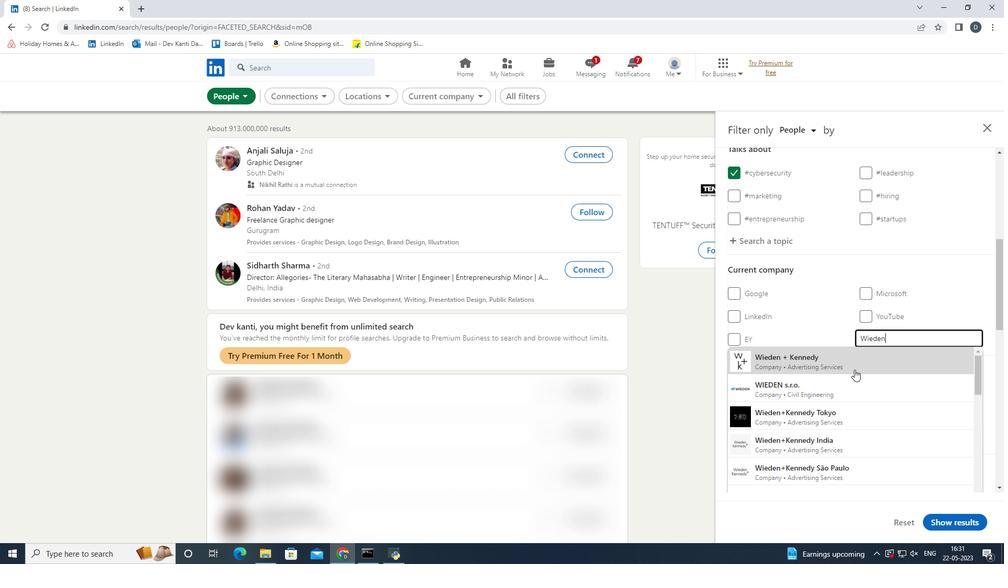 
Action: Mouse pressed left at (853, 365)
Screenshot: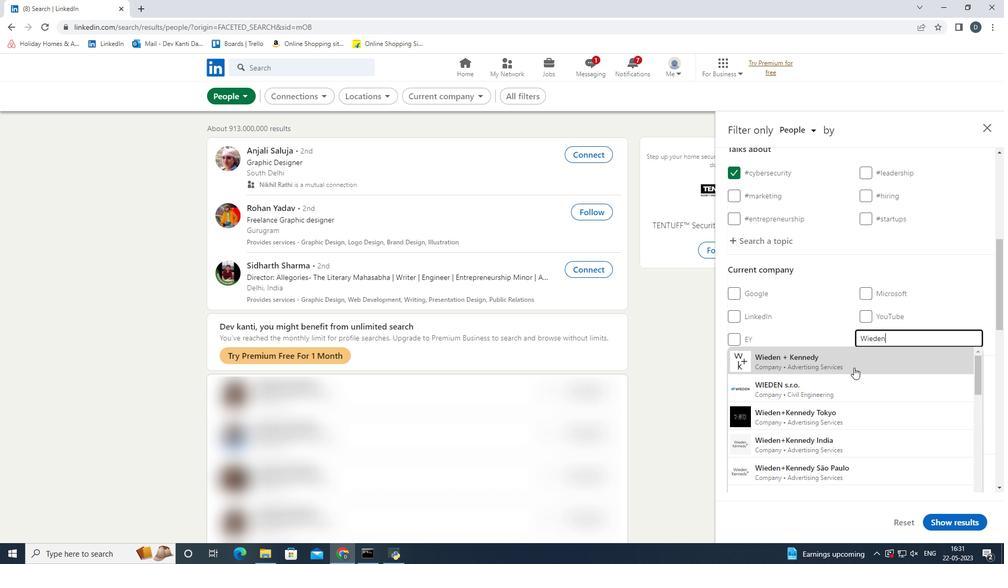 
Action: Mouse moved to (849, 357)
Screenshot: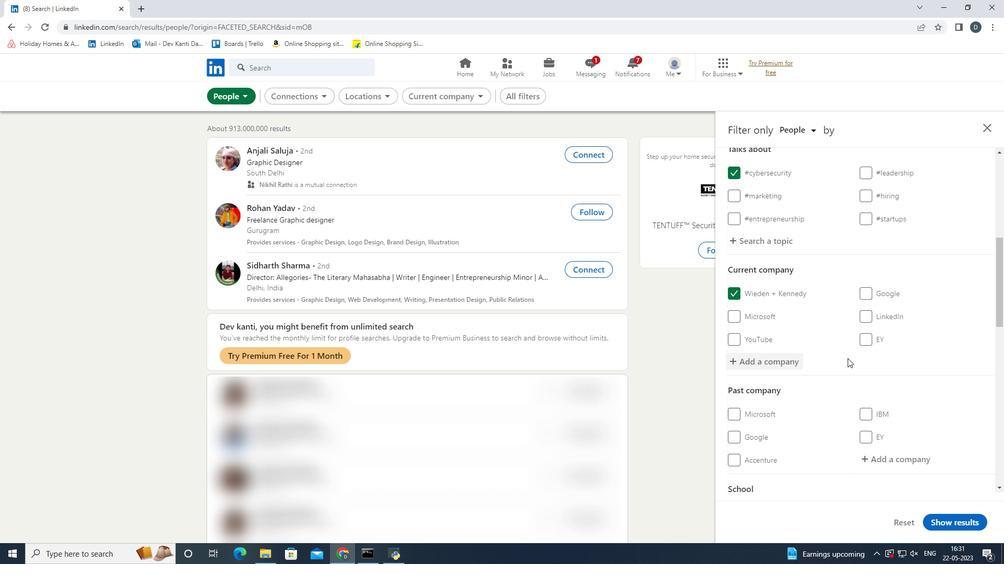 
Action: Mouse scrolled (849, 356) with delta (0, 0)
Screenshot: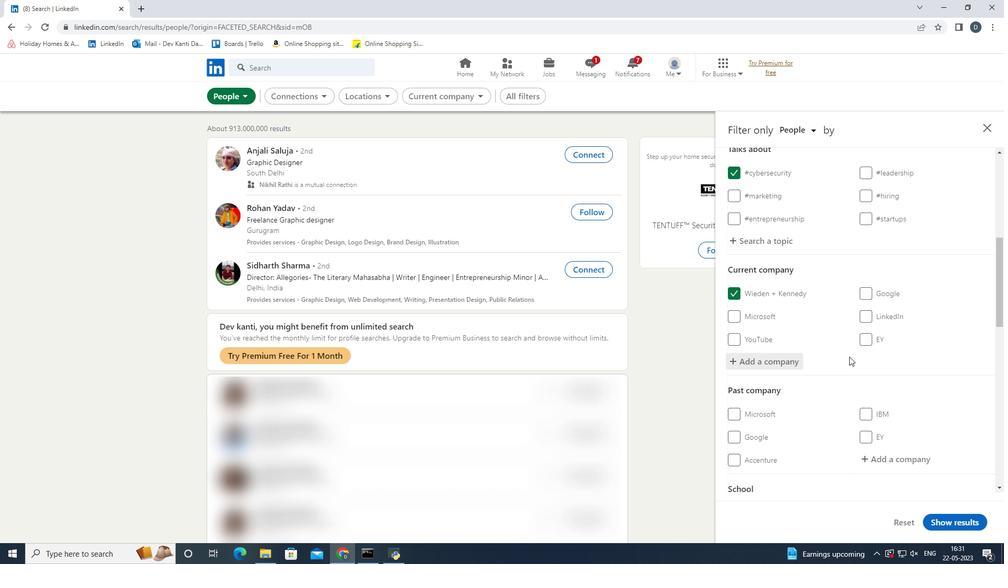 
Action: Mouse scrolled (849, 356) with delta (0, 0)
Screenshot: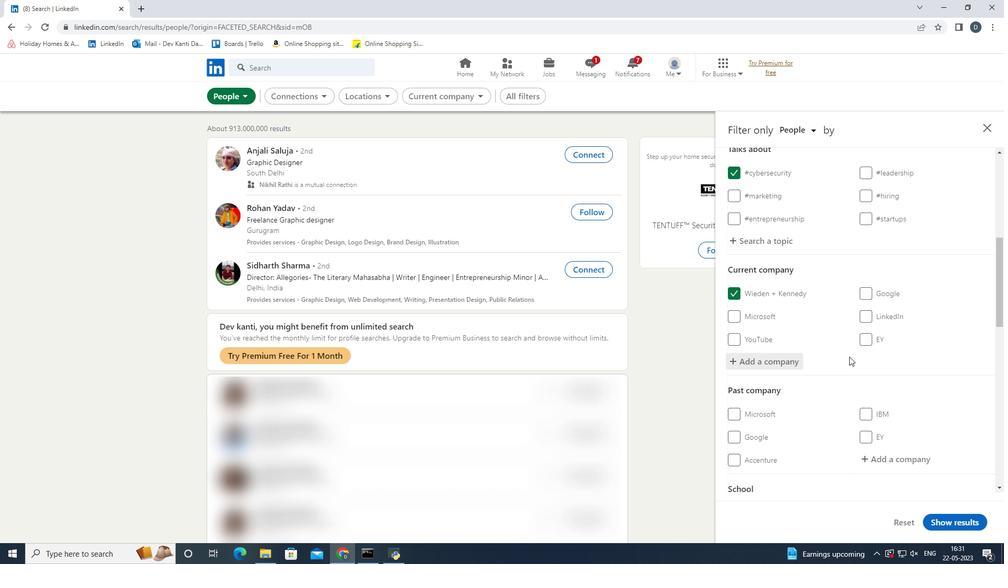
Action: Mouse scrolled (849, 356) with delta (0, 0)
Screenshot: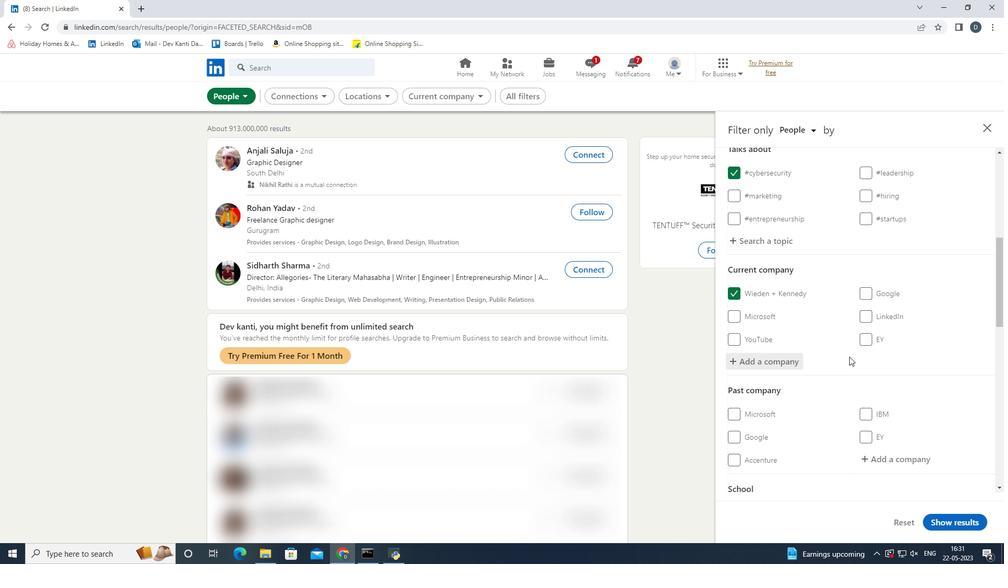 
Action: Mouse moved to (894, 394)
Screenshot: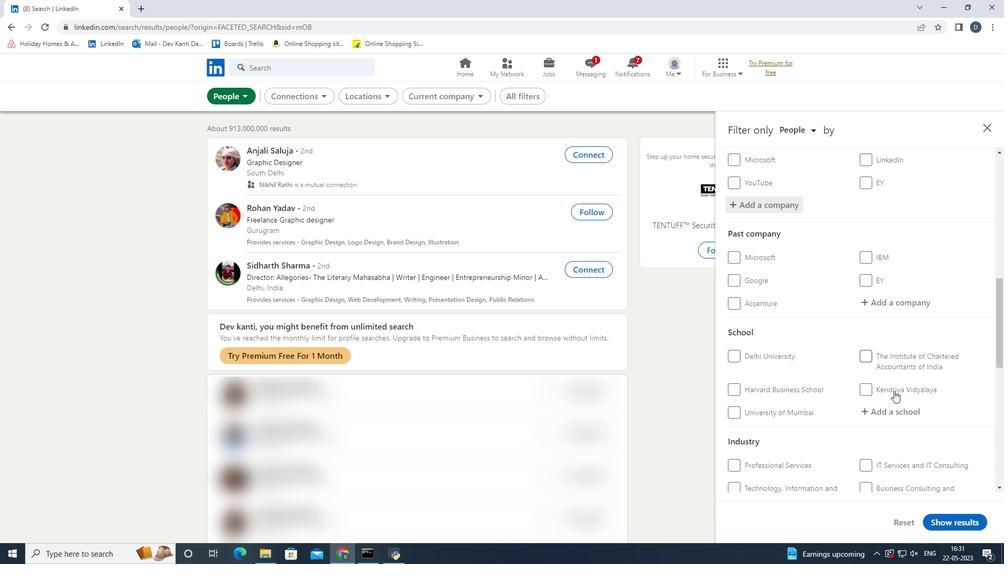 
Action: Mouse scrolled (894, 393) with delta (0, 0)
Screenshot: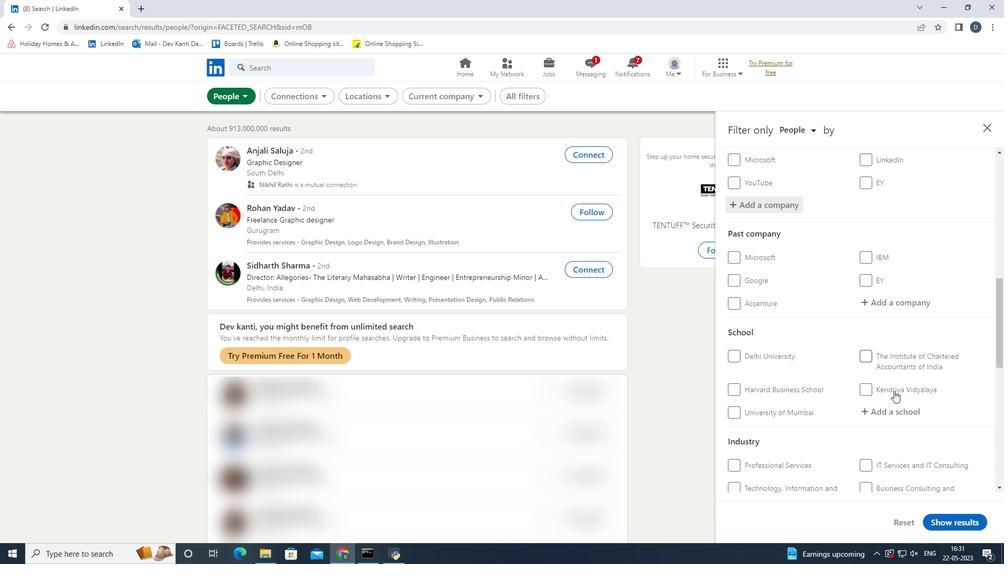 
Action: Mouse scrolled (894, 393) with delta (0, 0)
Screenshot: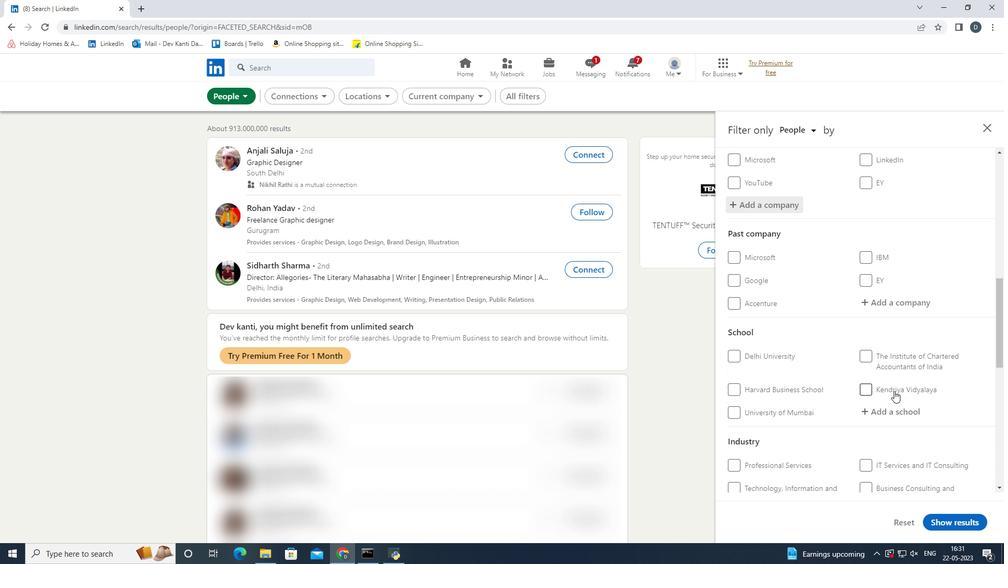 
Action: Mouse moved to (905, 308)
Screenshot: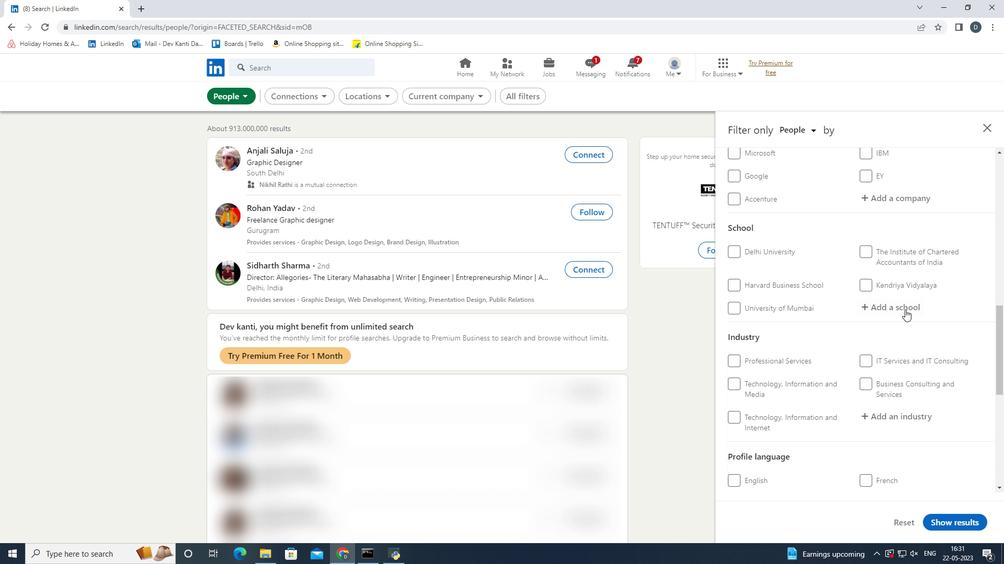 
Action: Mouse pressed left at (905, 308)
Screenshot: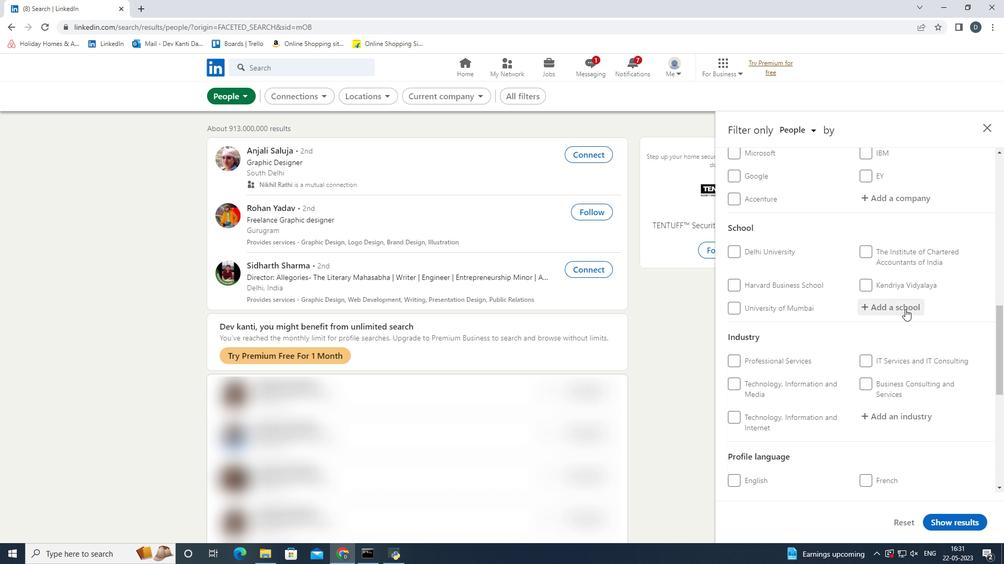 
Action: Key pressed <Key.shift>Joydeep<Key.space><Key.shift><Key.shift><Key.shift><Key.shift><Key.shift><Key.shift><Key.shift>Roy<Key.space><Key.shift>University<Key.down><Key.enter>
Screenshot: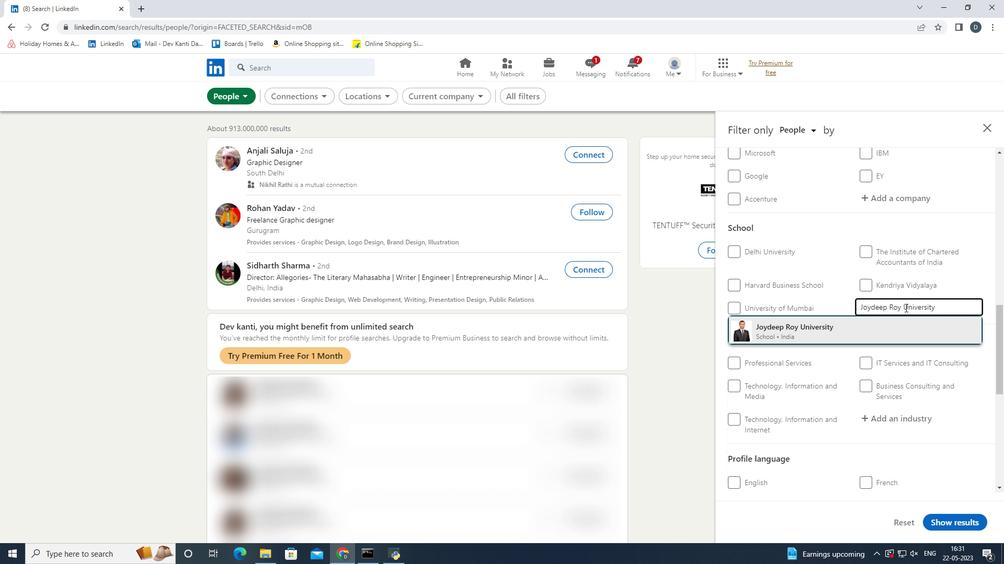 
Action: Mouse scrolled (905, 307) with delta (0, 0)
Screenshot: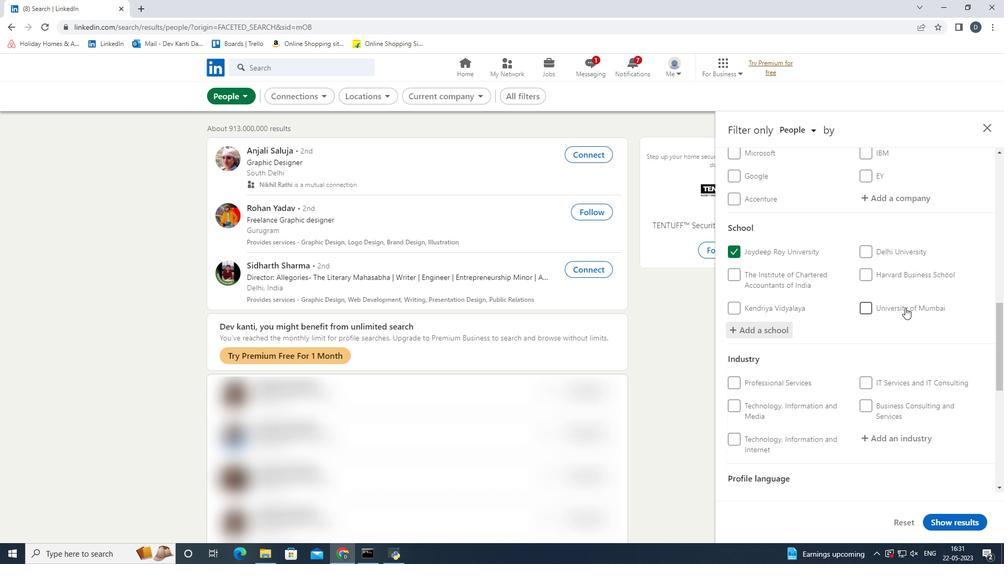 
Action: Mouse scrolled (905, 307) with delta (0, 0)
Screenshot: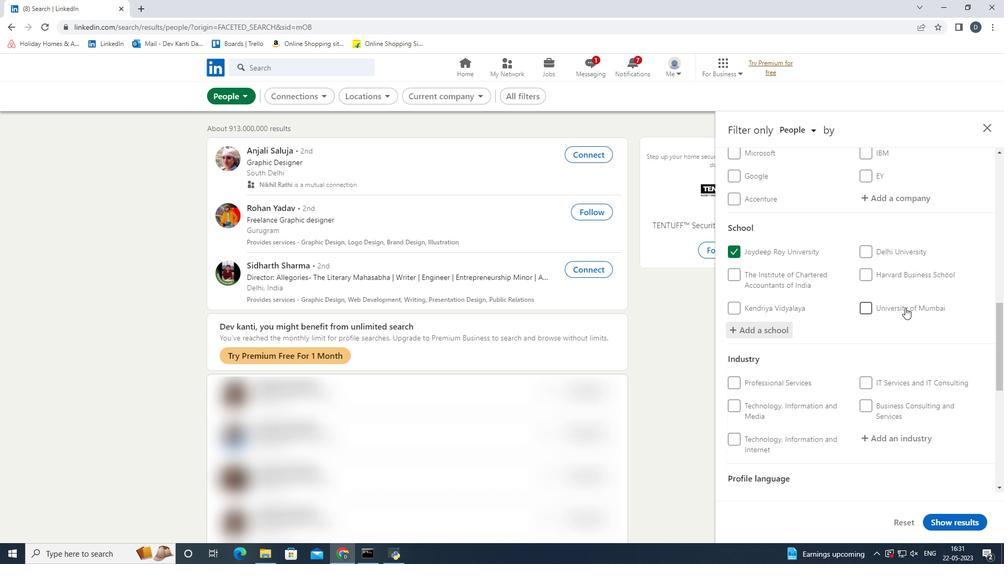 
Action: Mouse moved to (897, 330)
Screenshot: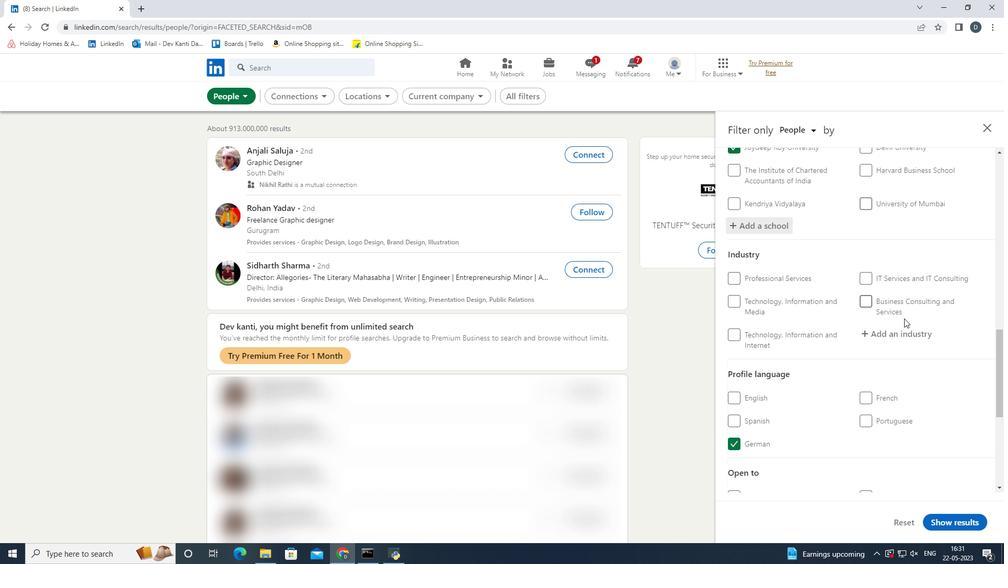 
Action: Mouse pressed left at (897, 330)
Screenshot: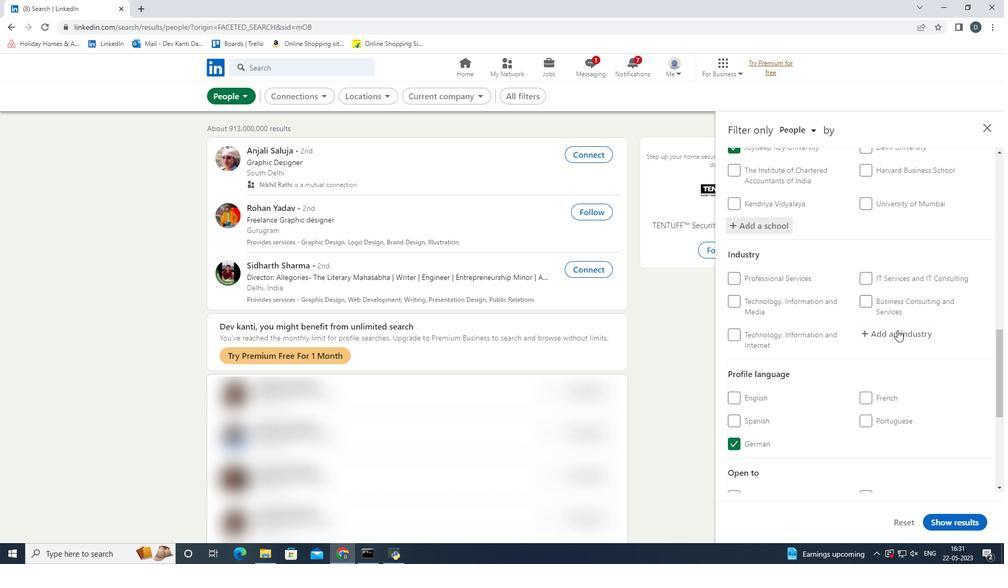 
Action: Mouse moved to (913, 264)
Screenshot: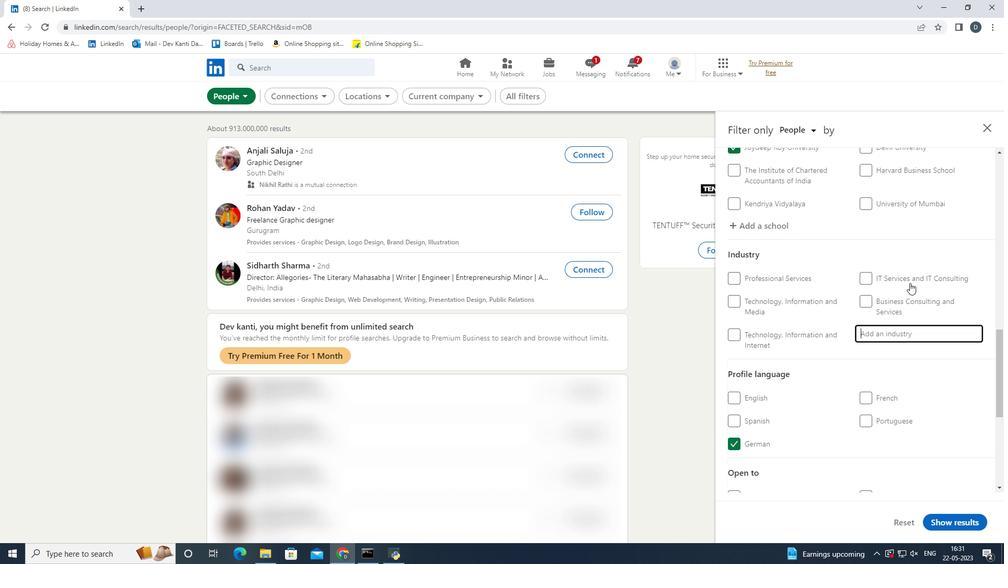 
Action: Key pressed <Key.shift><Key.shift><Key.shift><Key.shift><Key.shift><Key.shift><Key.shift>Retail<Key.space><Key.shift>Art<Key.space><Key.shift>Dea<Key.down><Key.enter>
Screenshot: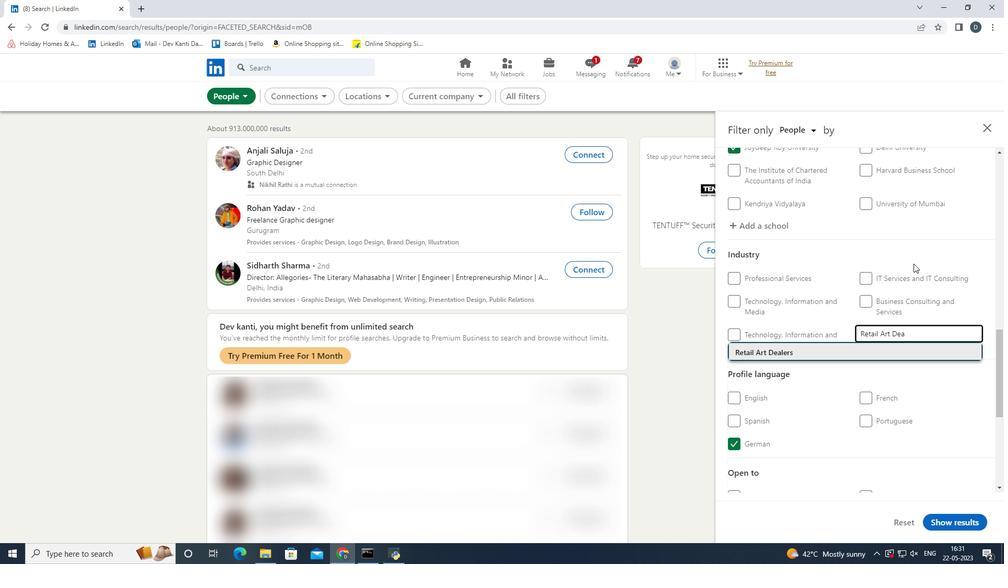 
Action: Mouse moved to (880, 242)
Screenshot: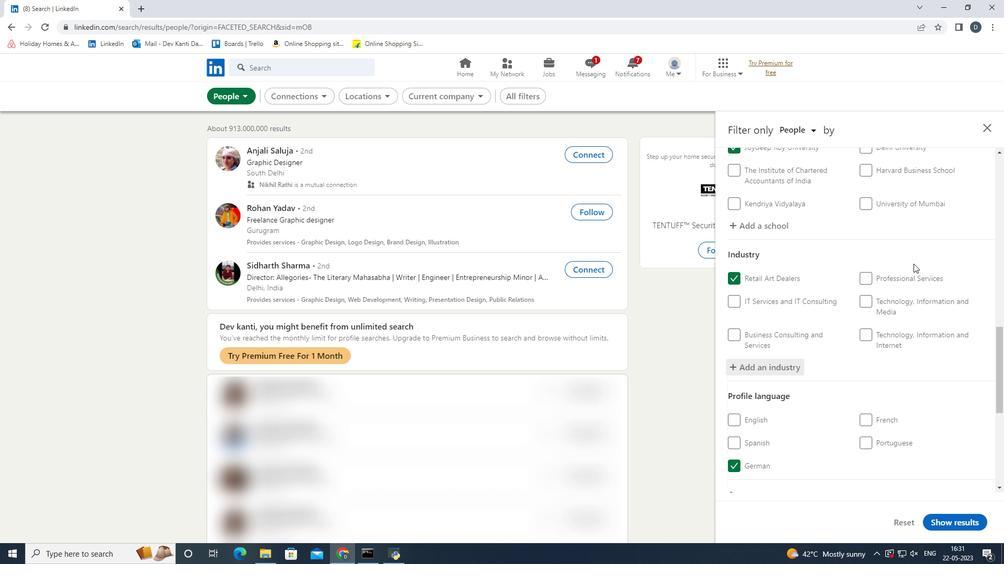
Action: Mouse scrolled (880, 242) with delta (0, 0)
Screenshot: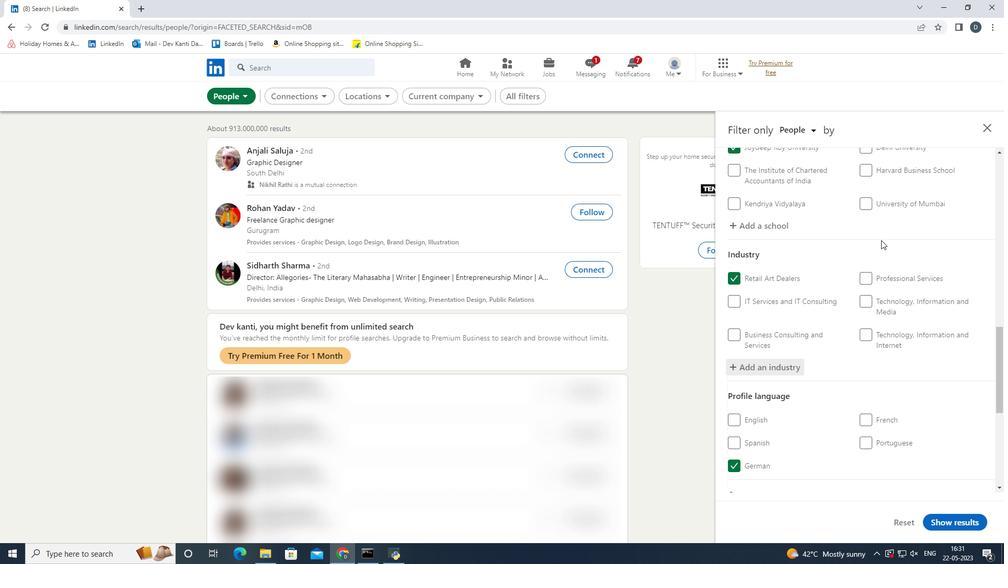 
Action: Mouse moved to (877, 249)
Screenshot: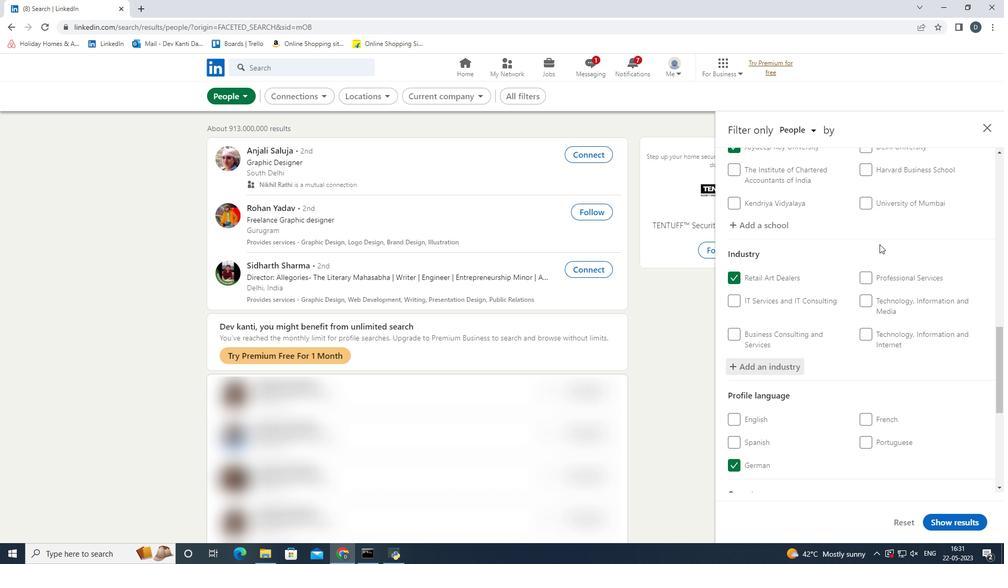 
Action: Mouse scrolled (879, 246) with delta (0, 0)
Screenshot: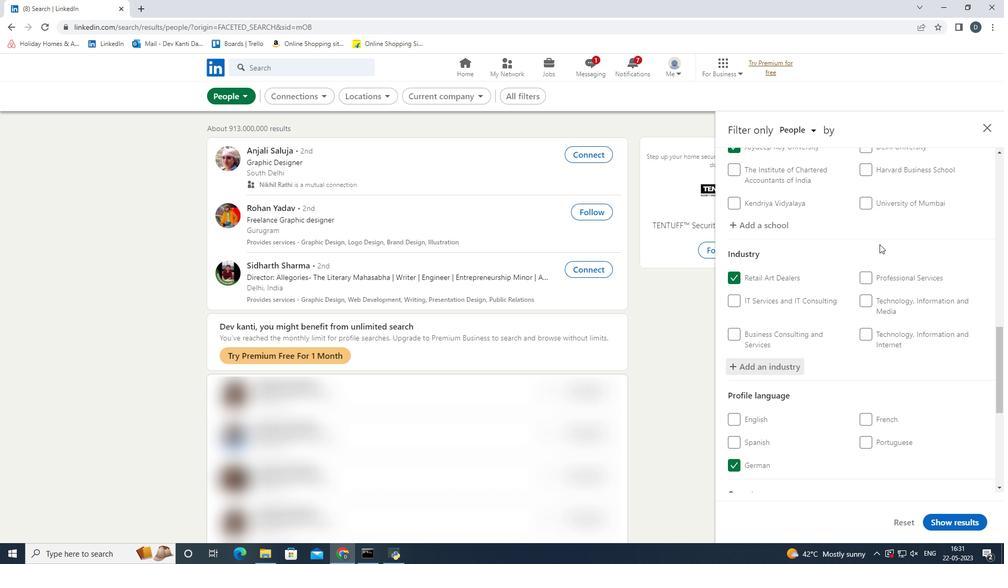 
Action: Mouse moved to (877, 250)
Screenshot: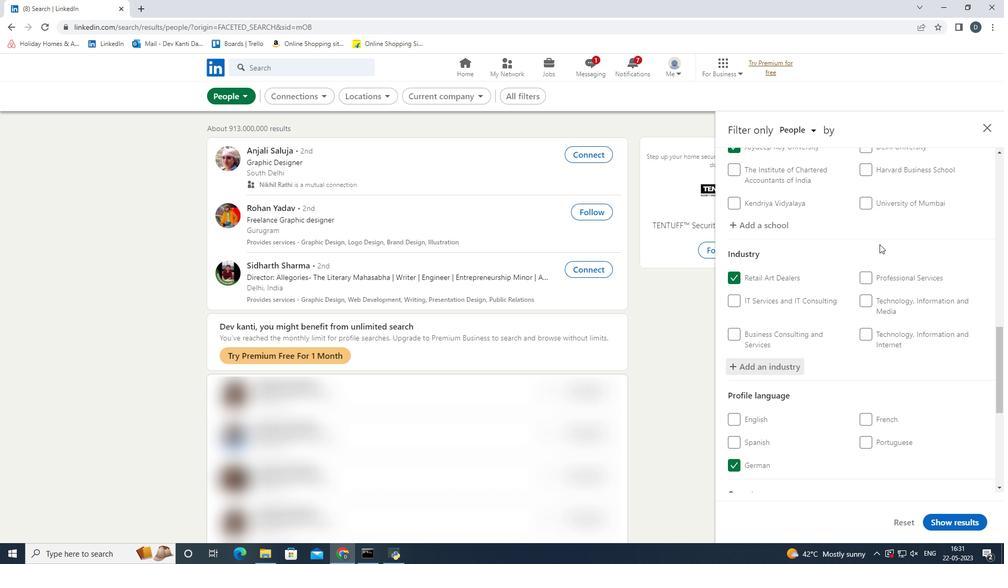 
Action: Mouse scrolled (877, 250) with delta (0, 0)
Screenshot: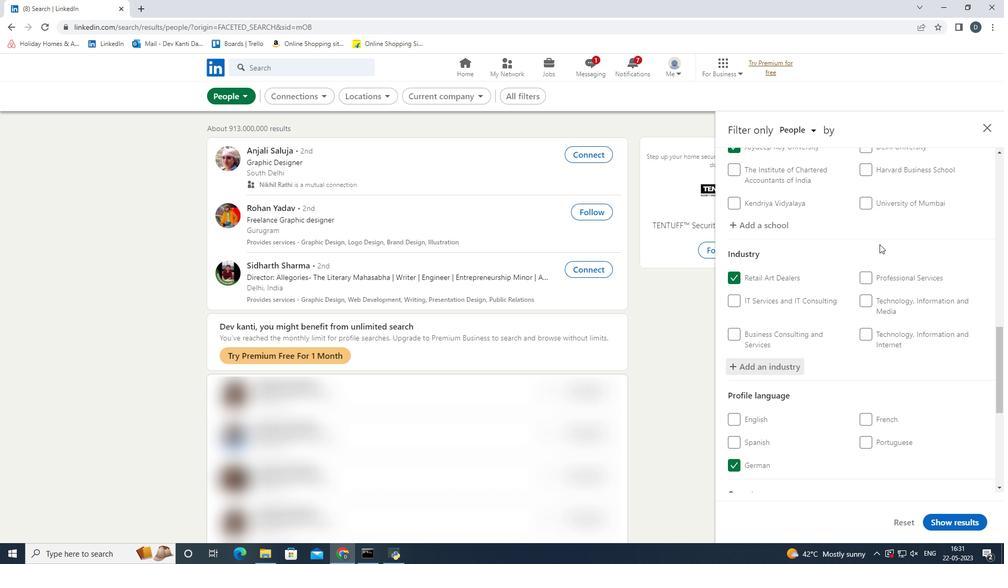 
Action: Mouse scrolled (877, 250) with delta (0, 0)
Screenshot: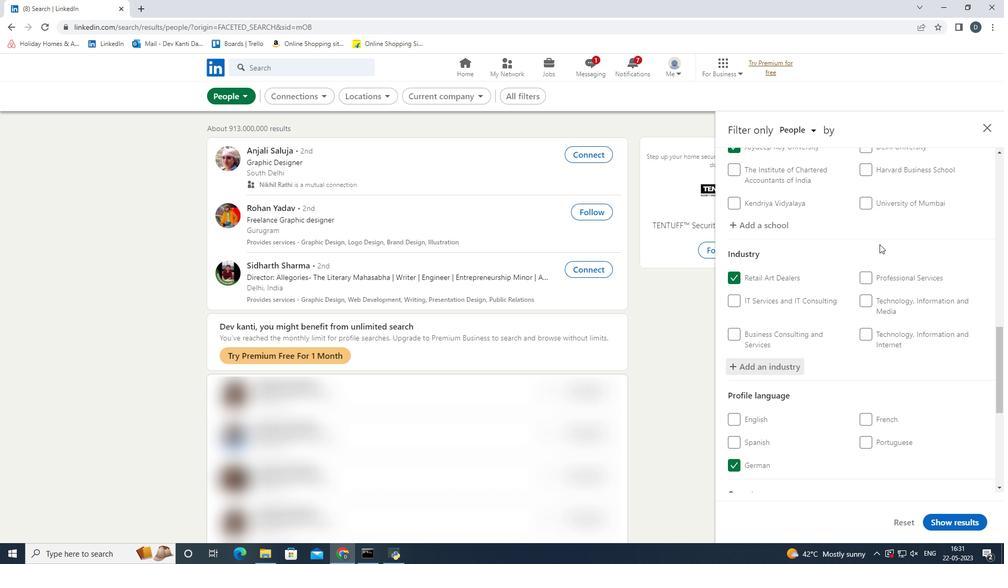 
Action: Mouse moved to (847, 370)
Screenshot: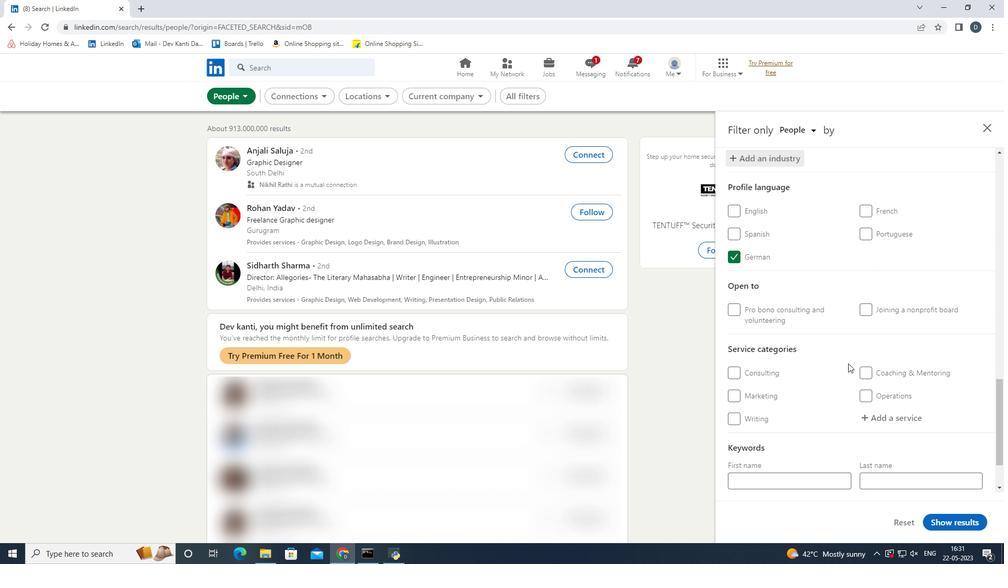 
Action: Mouse scrolled (847, 369) with delta (0, 0)
Screenshot: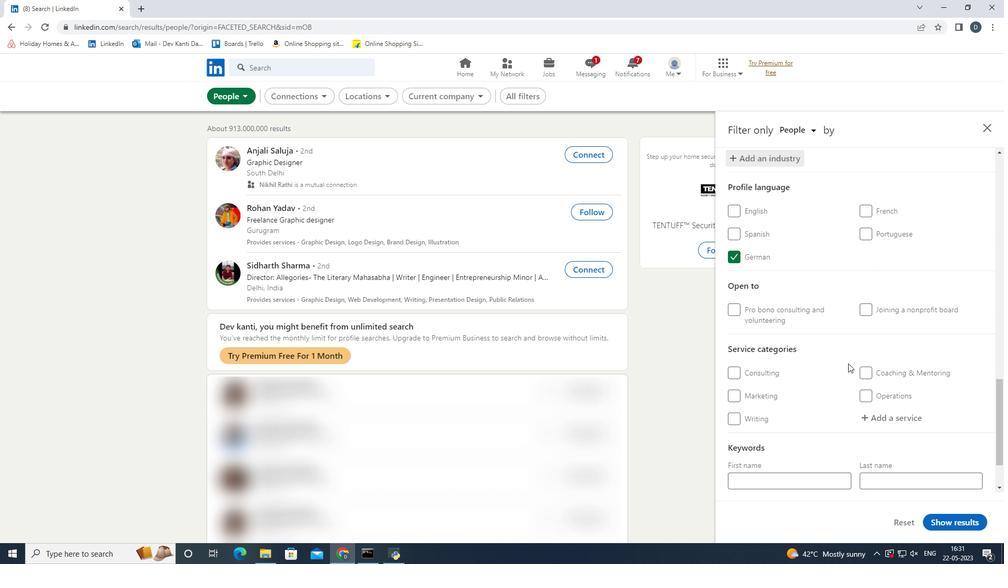 
Action: Mouse moved to (886, 364)
Screenshot: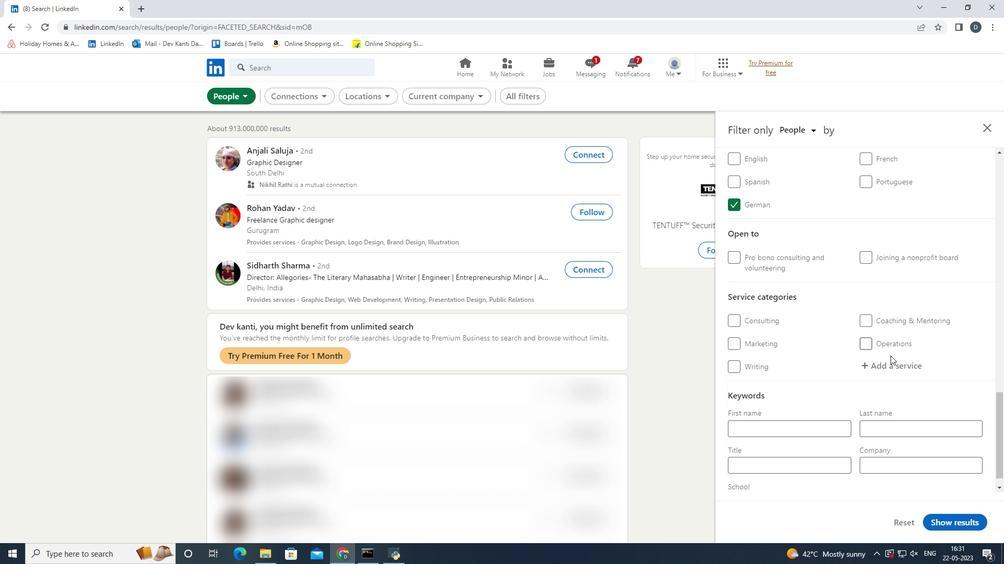 
Action: Mouse pressed left at (886, 364)
Screenshot: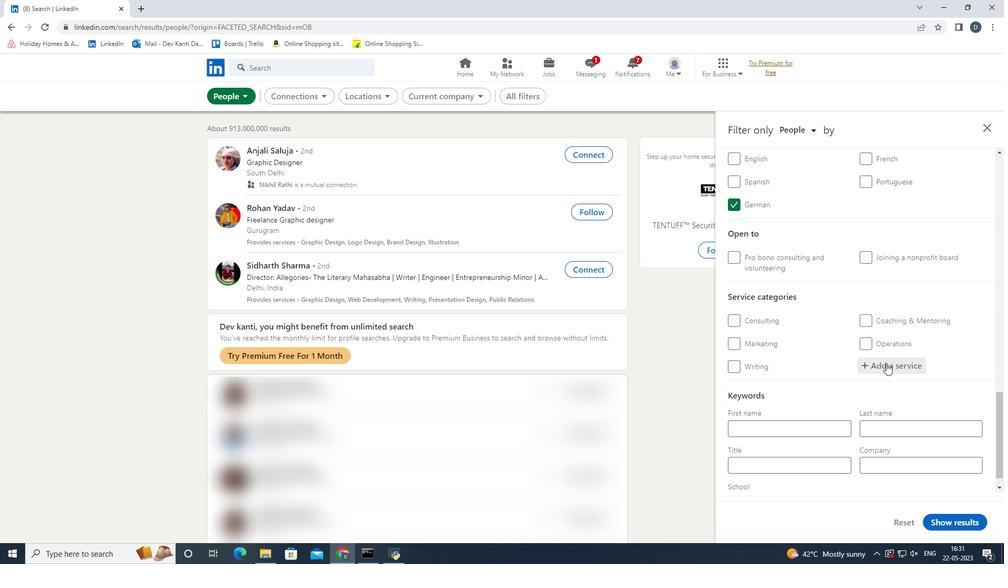 
Action: Key pressed <Key.shift>Technical
Screenshot: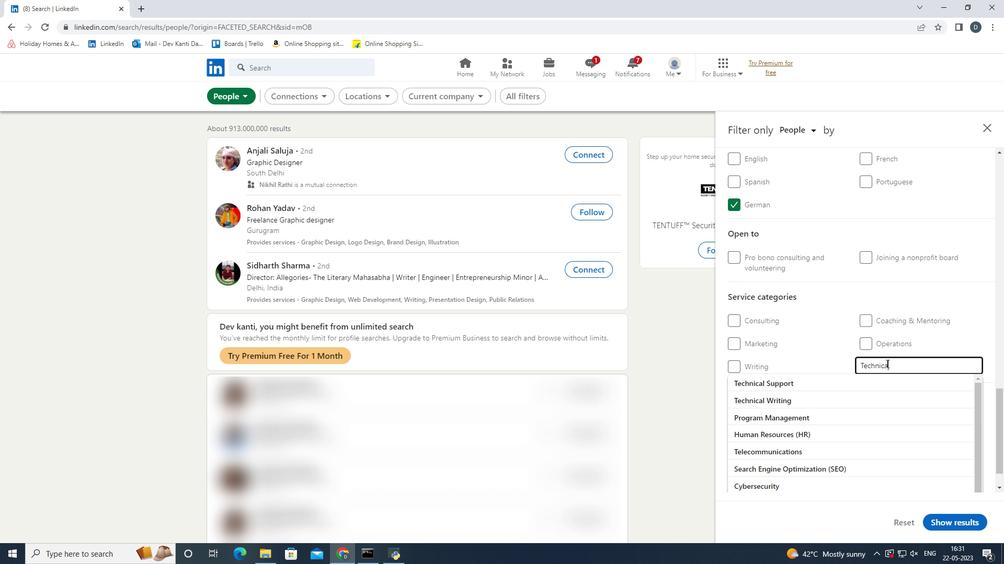 
Action: Mouse moved to (960, 364)
Screenshot: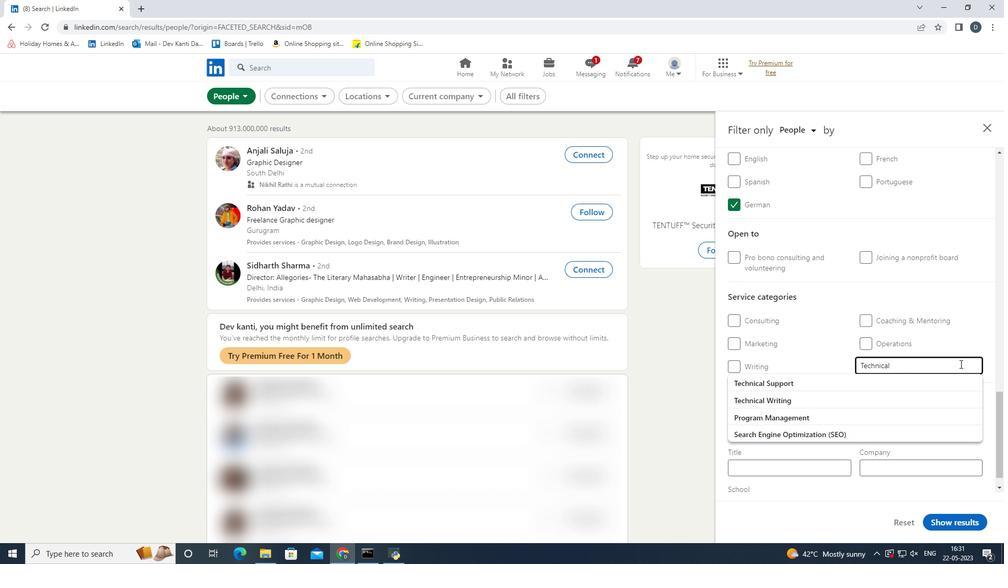 
Action: Key pressed <Key.enter>
Screenshot: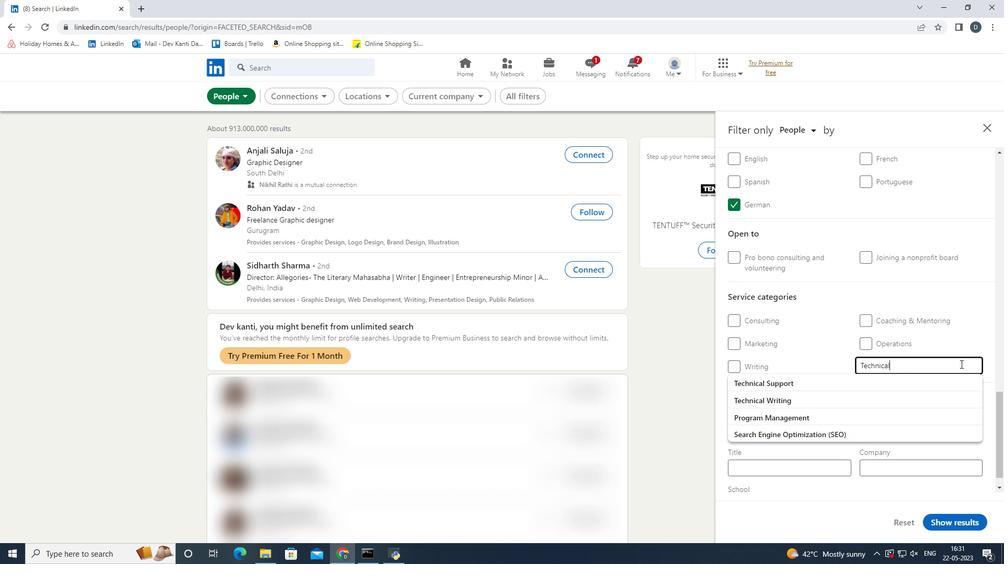 
Action: Mouse moved to (862, 405)
Screenshot: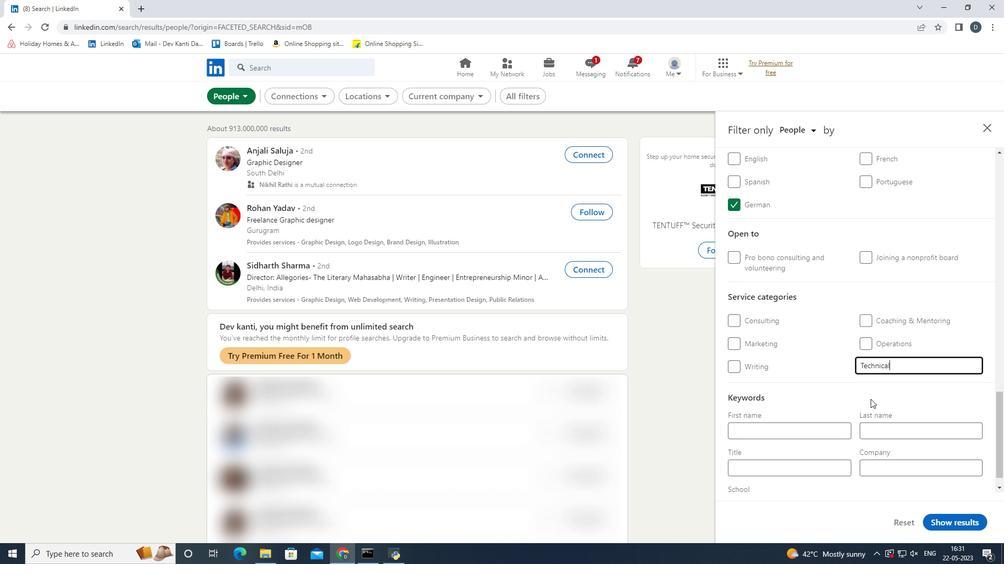
Action: Mouse scrolled (862, 404) with delta (0, 0)
Screenshot: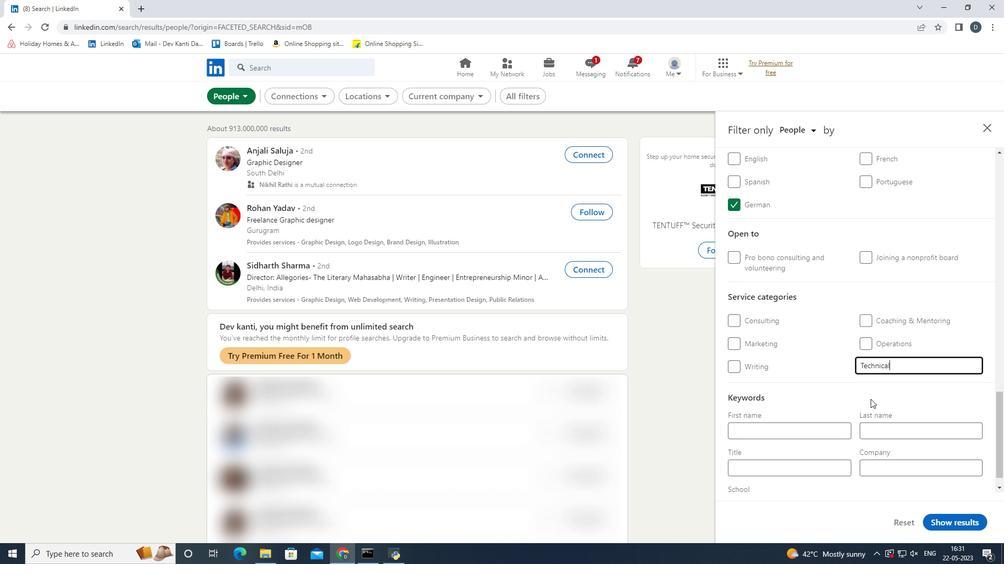 
Action: Mouse moved to (857, 406)
Screenshot: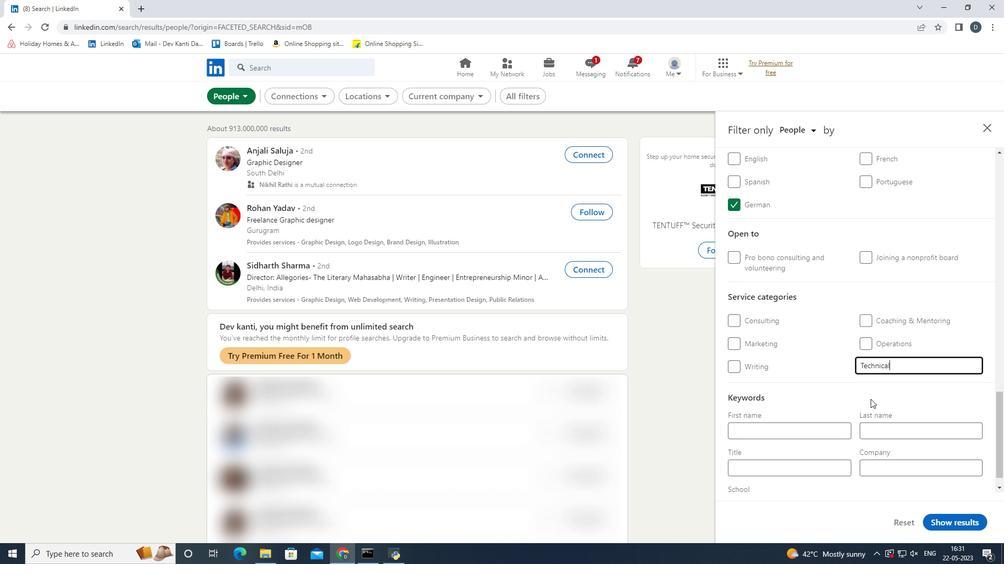 
Action: Mouse scrolled (857, 406) with delta (0, 0)
Screenshot: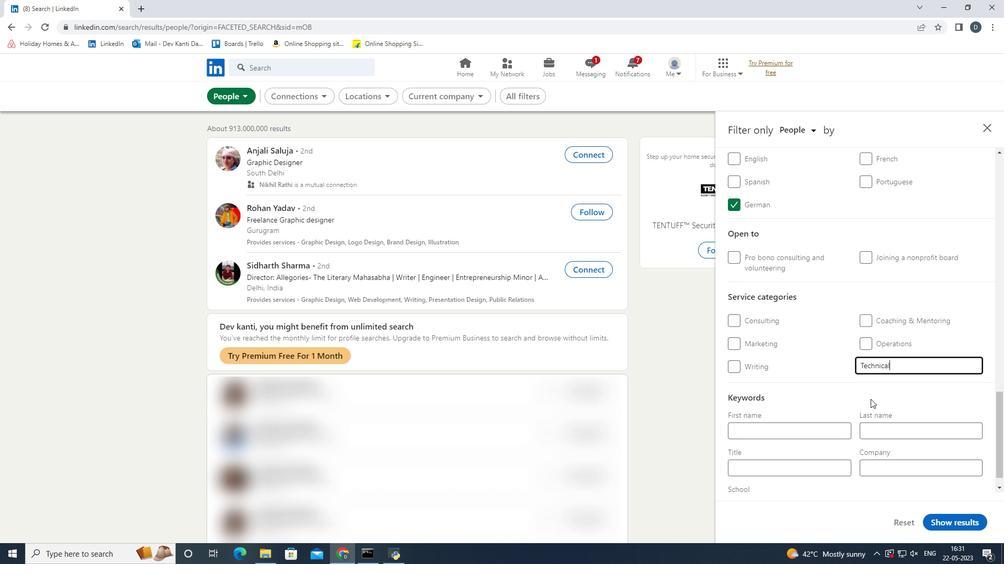 
Action: Mouse moved to (850, 409)
Screenshot: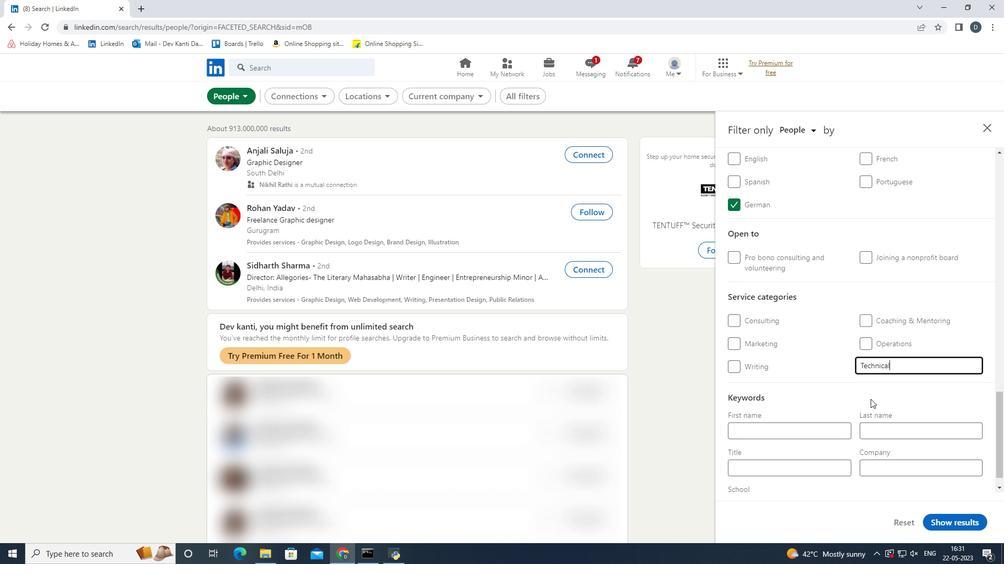 
Action: Mouse scrolled (850, 409) with delta (0, 0)
Screenshot: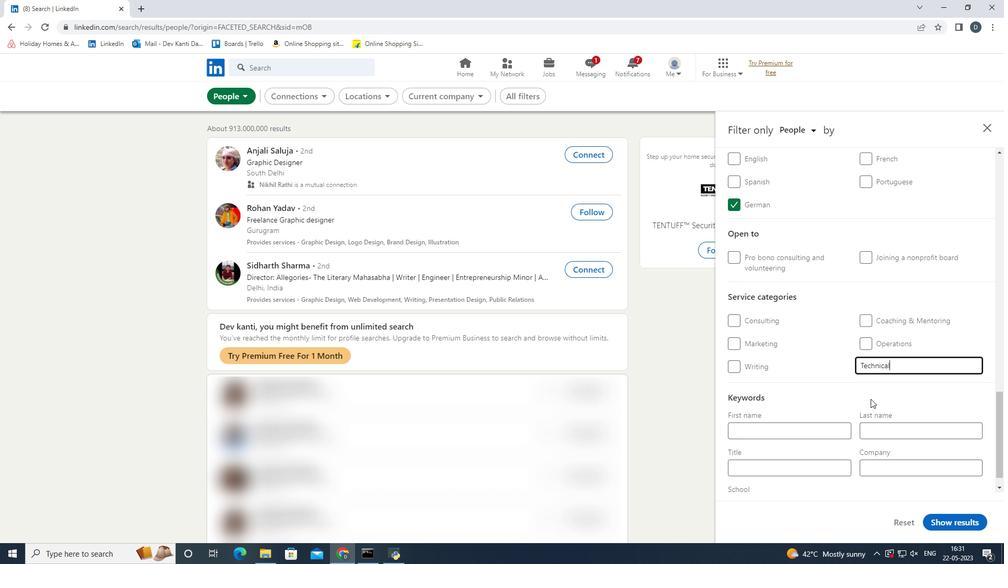 
Action: Mouse moved to (843, 413)
Screenshot: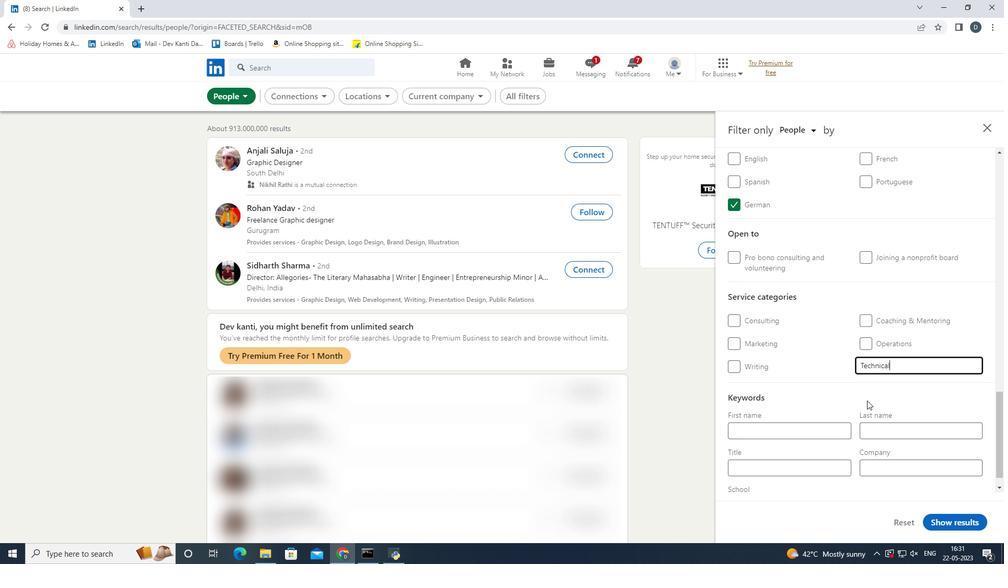 
Action: Mouse scrolled (843, 412) with delta (0, 0)
Screenshot: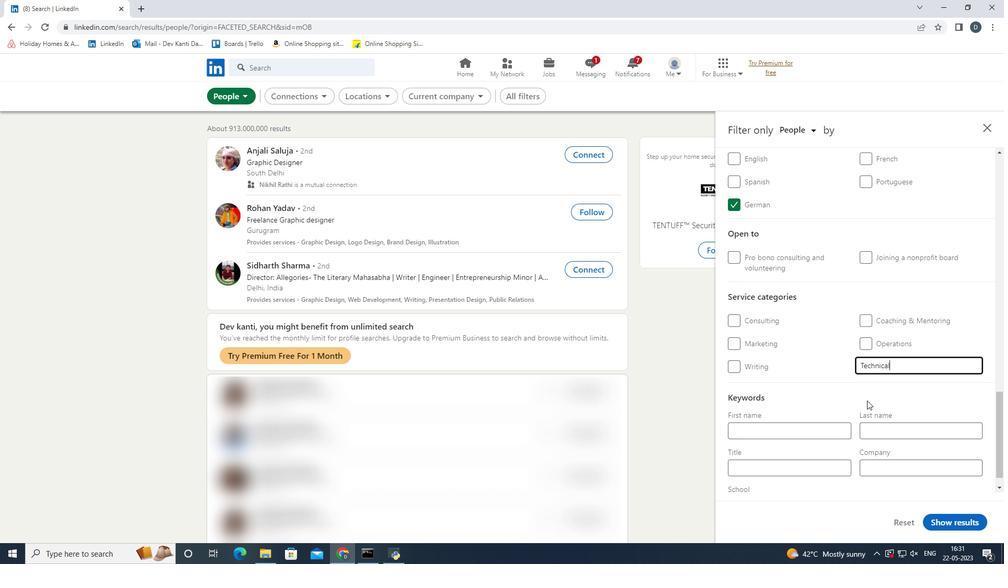 
Action: Mouse moved to (796, 451)
Screenshot: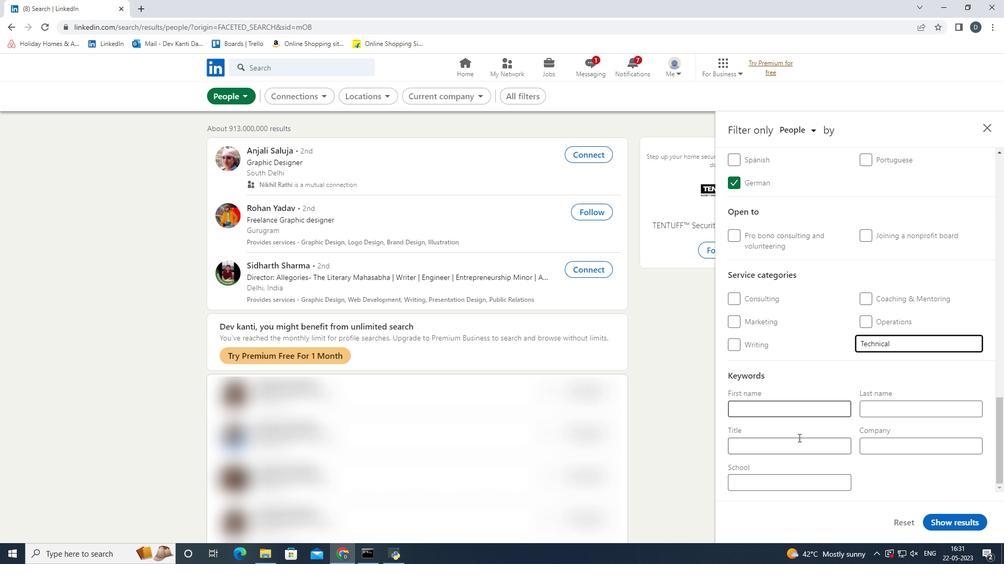 
Action: Mouse pressed left at (796, 451)
Screenshot: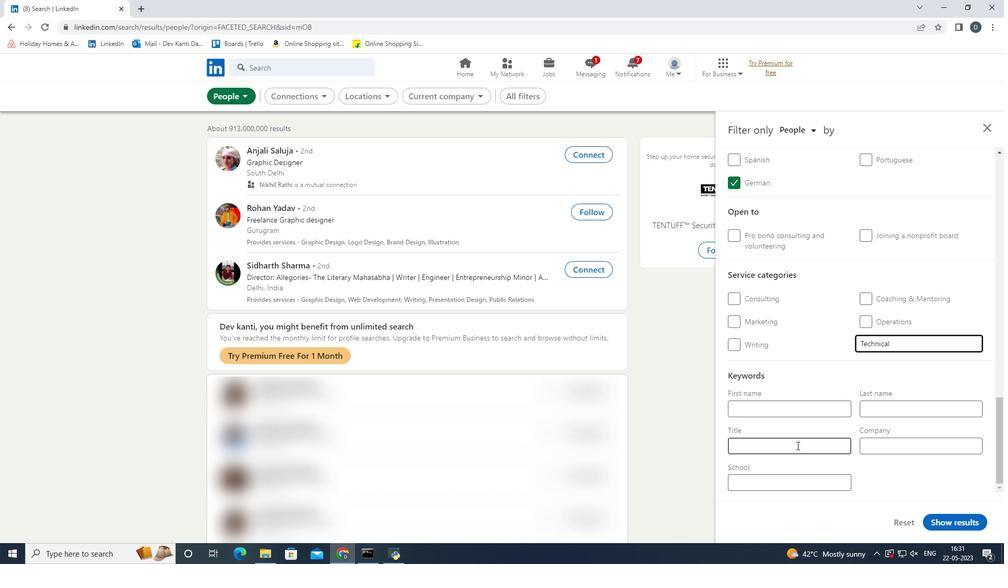 
Action: Key pressed <Key.shift>Copywriter
Screenshot: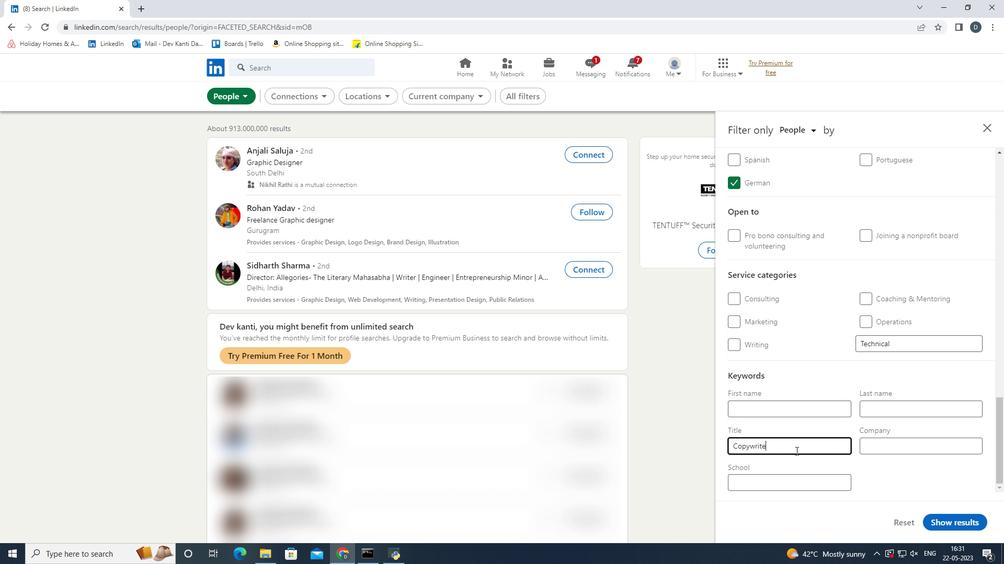 
Action: Mouse moved to (957, 525)
Screenshot: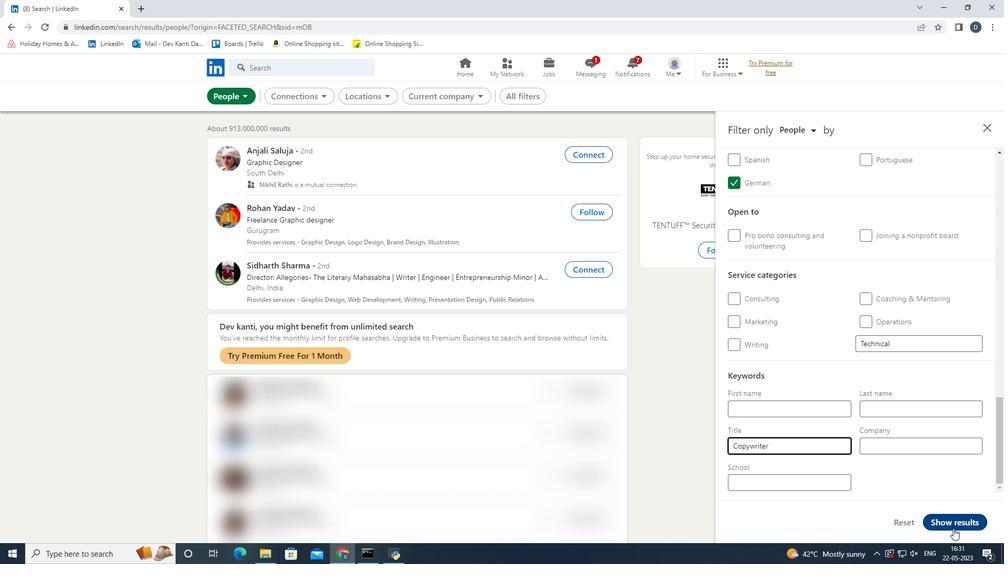 
Action: Mouse pressed left at (957, 525)
Screenshot: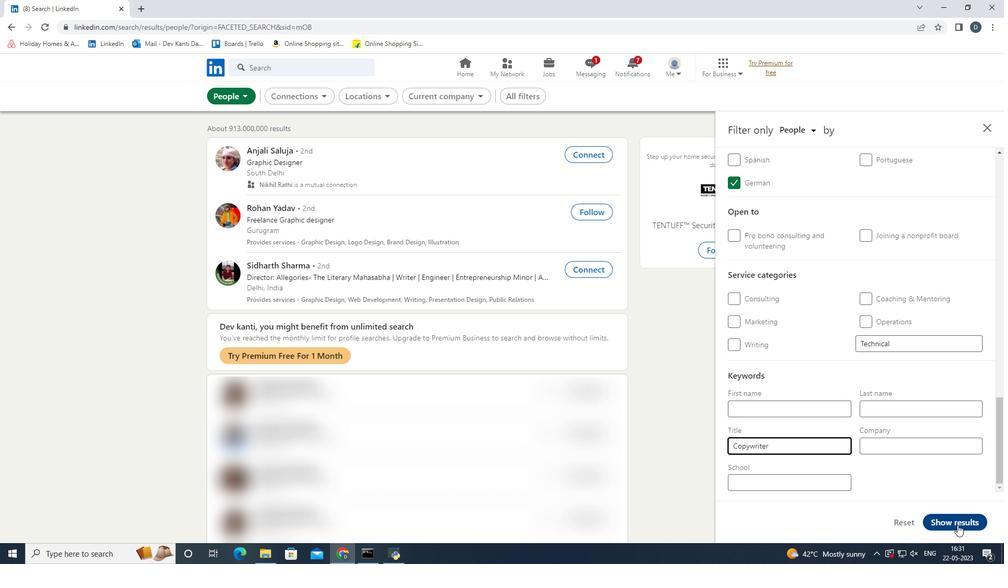 
Action: Mouse moved to (843, 428)
Screenshot: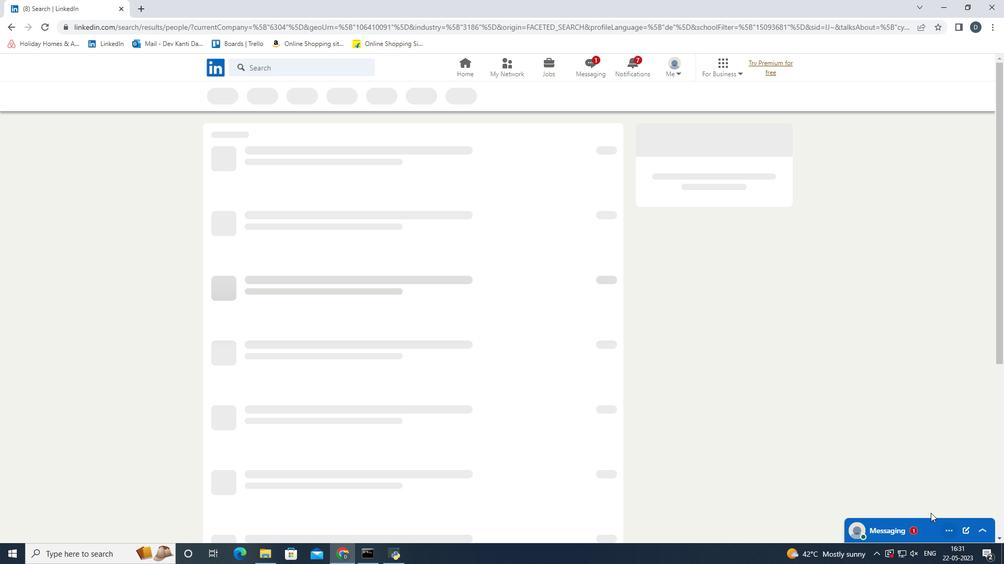 
